 Task: Assign in the project AztecTech the issue 'Integrate a new location-based feature into an existing mobile application to enhance user experience and personalization' to the sprint 'Cloud Security Sprint'. Assign in the project AztecTech the issue 'Develop a new tool for automated testing of web application database performance and scalability' to the sprint 'Cloud Security Sprint'. Assign in the project AztecTech the issue 'Upgrade the content management and versioning mechanisms of a web application to improve content management and version control' to the sprint 'Cloud Security Sprint'. Assign in the project AztecTech the issue 'Create a new online platform for online meditation and mindfulness courses with advanced guided meditation and stress reduction features.' to the sprint 'Cloud Security Sprint'
Action: Mouse moved to (204, 55)
Screenshot: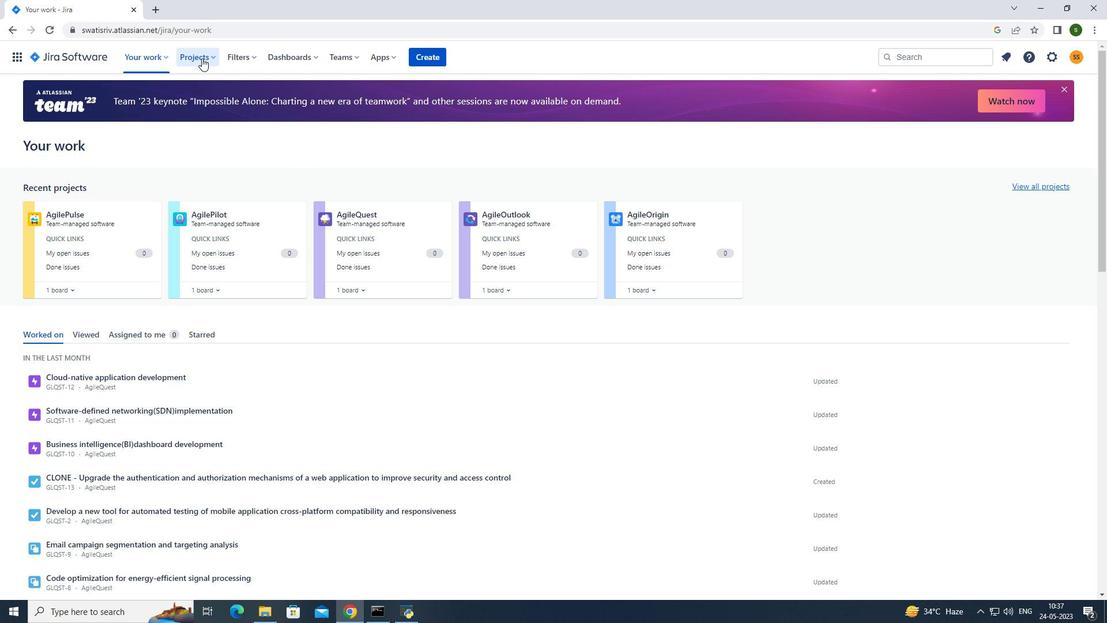 
Action: Mouse pressed left at (204, 55)
Screenshot: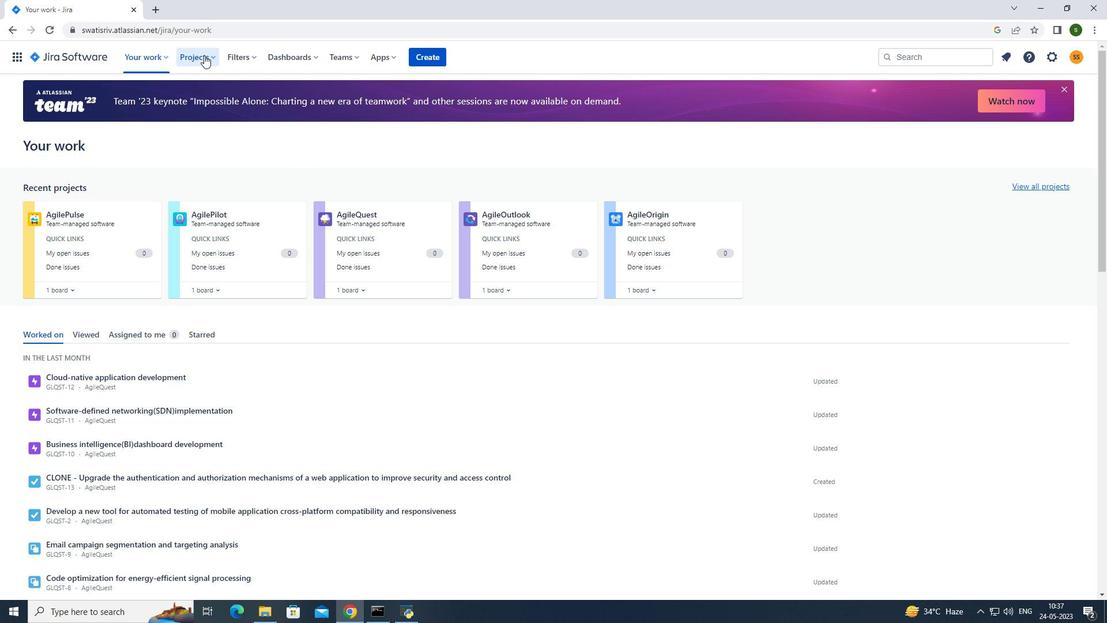 
Action: Mouse moved to (253, 102)
Screenshot: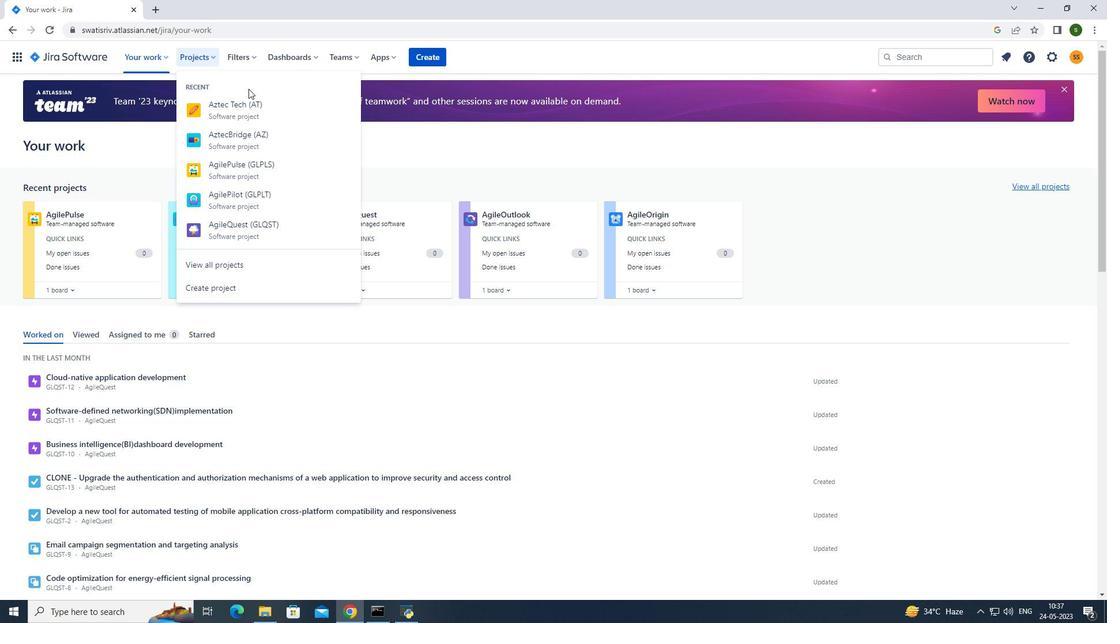 
Action: Mouse pressed left at (253, 102)
Screenshot: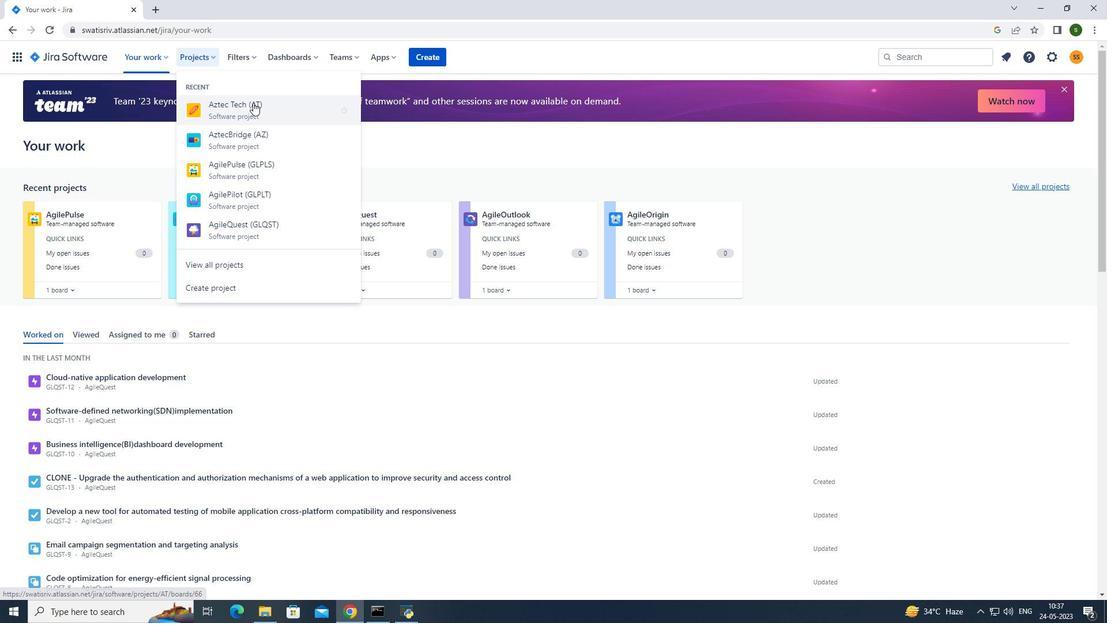 
Action: Mouse moved to (234, 394)
Screenshot: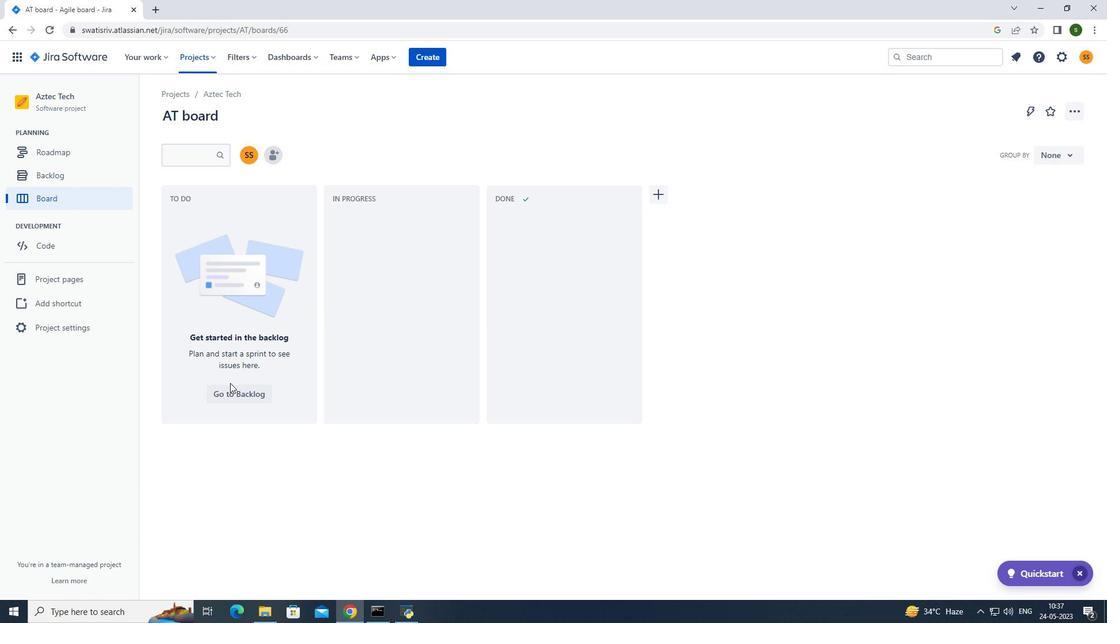 
Action: Mouse pressed left at (234, 394)
Screenshot: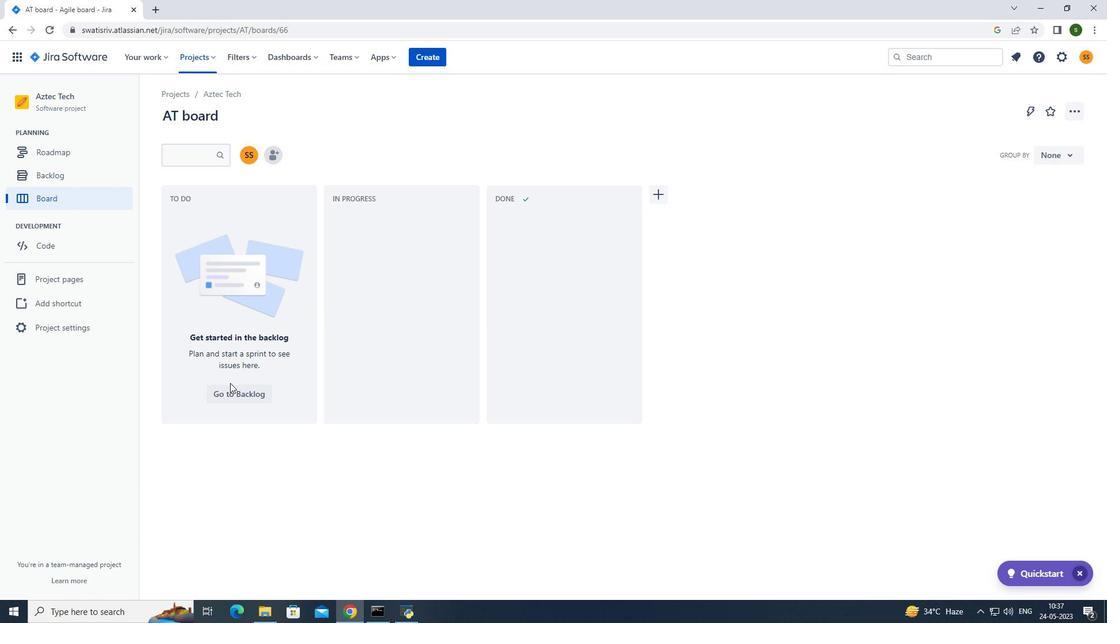 
Action: Mouse moved to (713, 410)
Screenshot: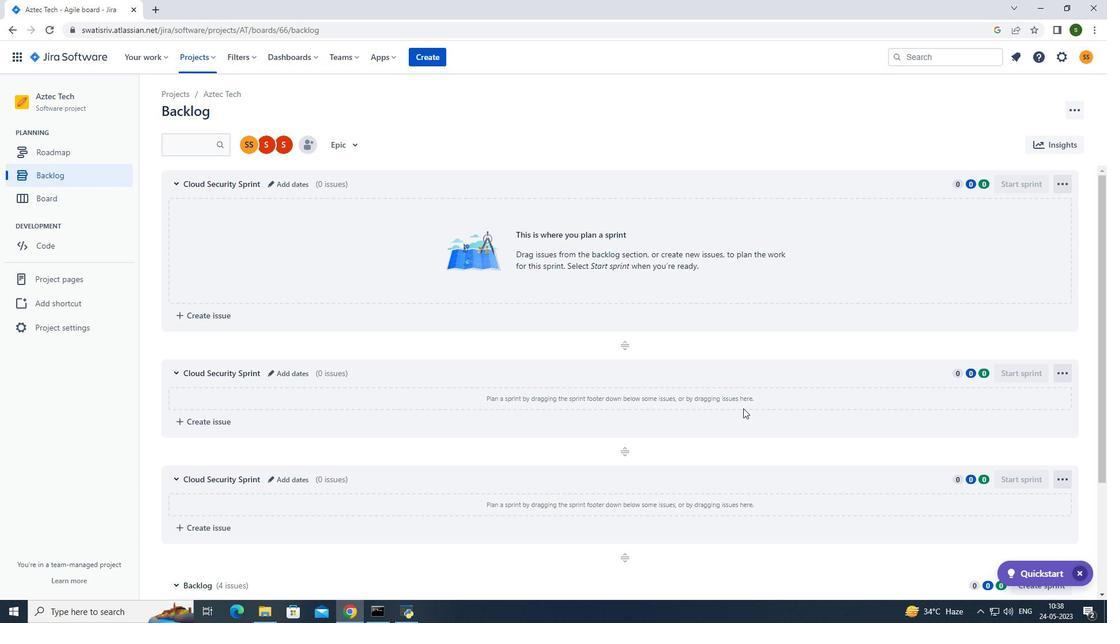 
Action: Mouse scrolled (713, 409) with delta (0, 0)
Screenshot: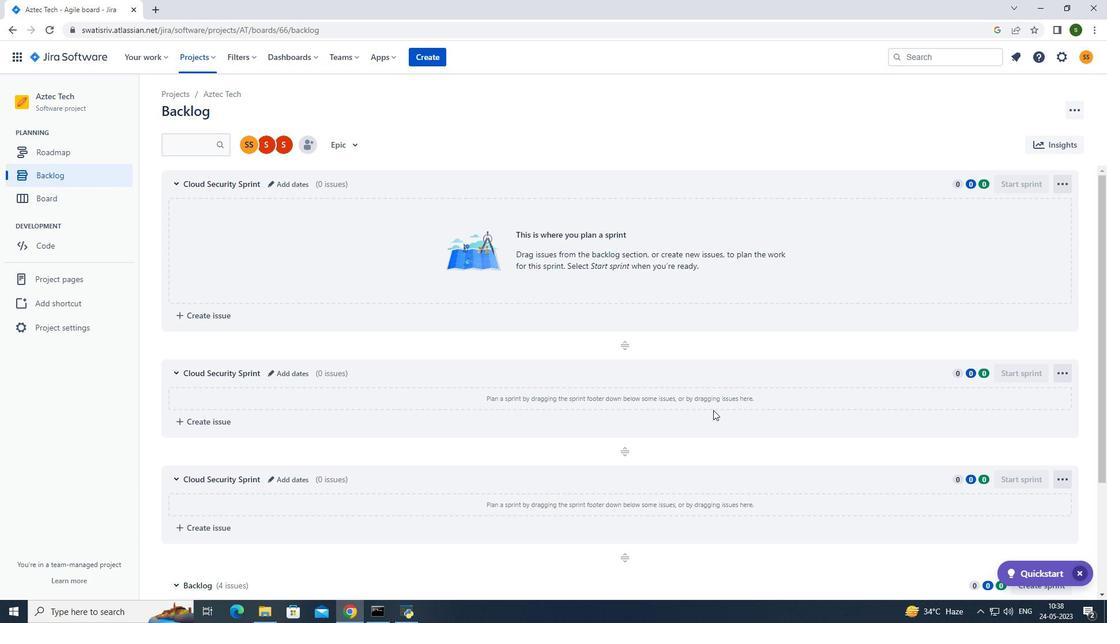 
Action: Mouse scrolled (713, 409) with delta (0, 0)
Screenshot: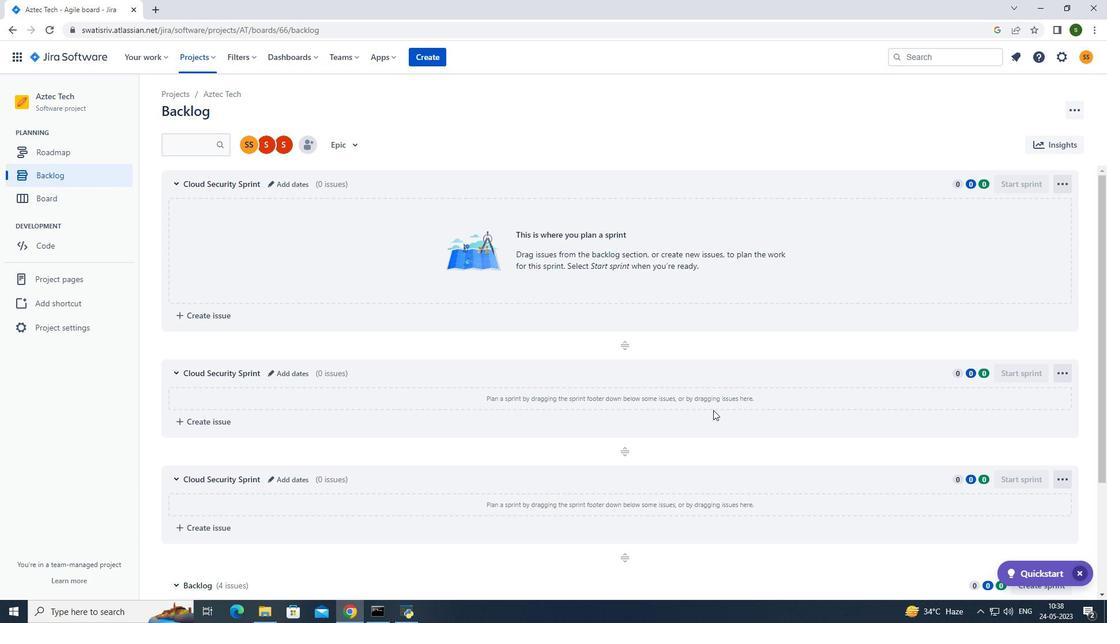 
Action: Mouse scrolled (713, 409) with delta (0, 0)
Screenshot: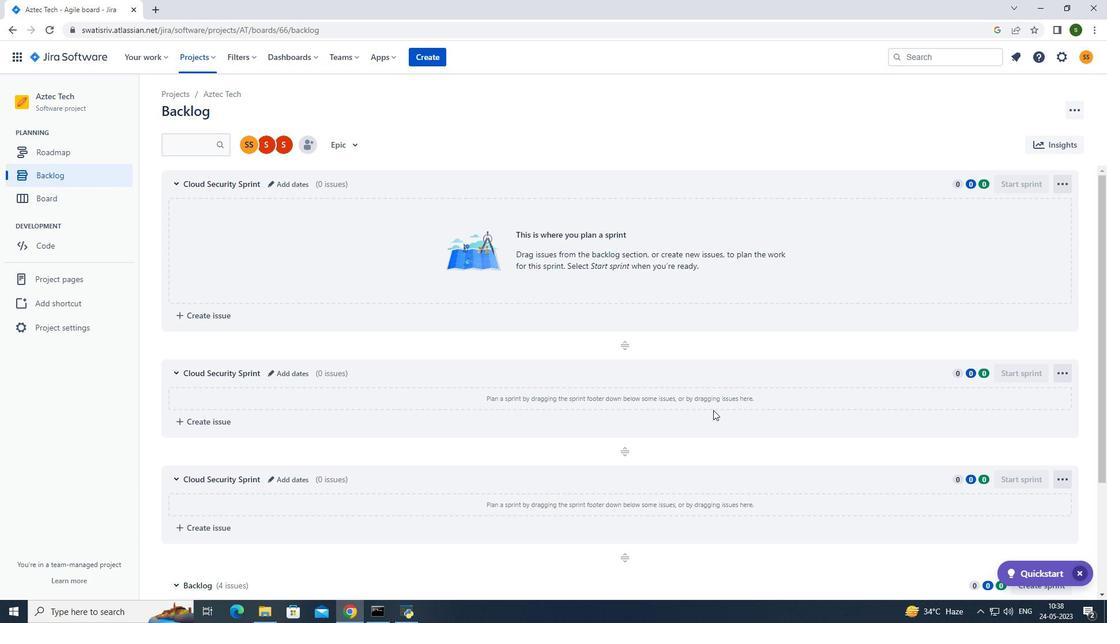 
Action: Mouse moved to (712, 410)
Screenshot: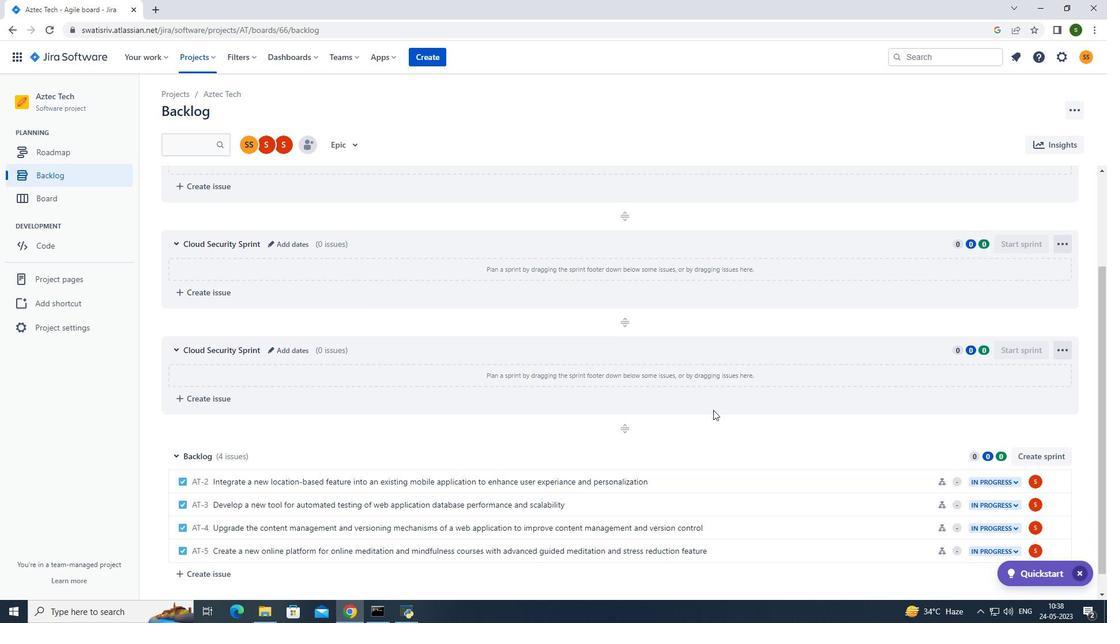 
Action: Mouse scrolled (712, 409) with delta (0, 0)
Screenshot: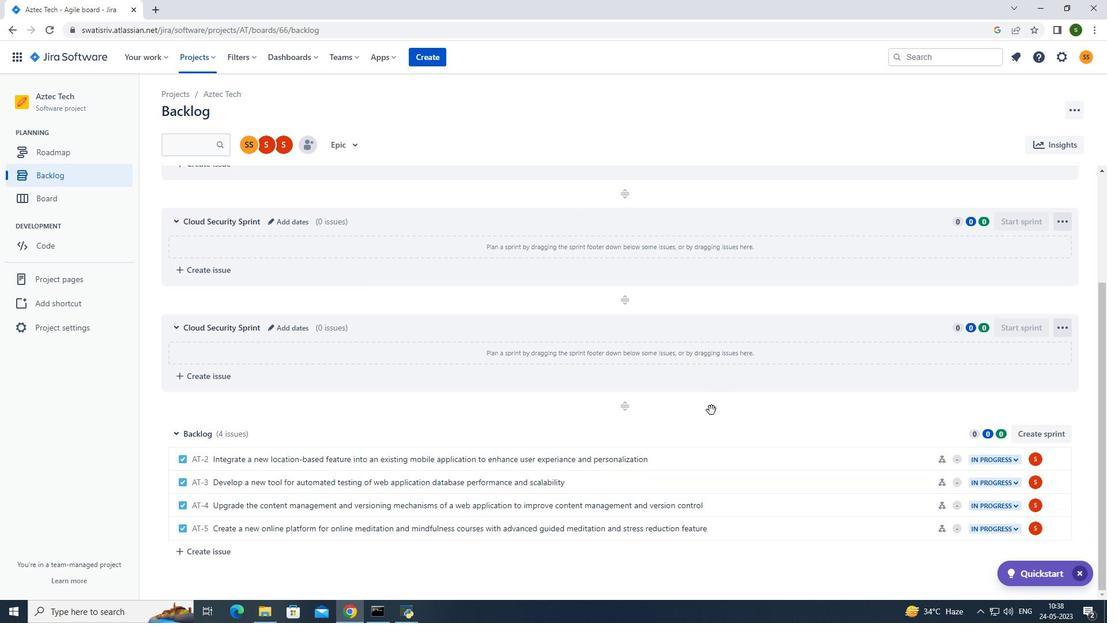 
Action: Mouse scrolled (712, 409) with delta (0, 0)
Screenshot: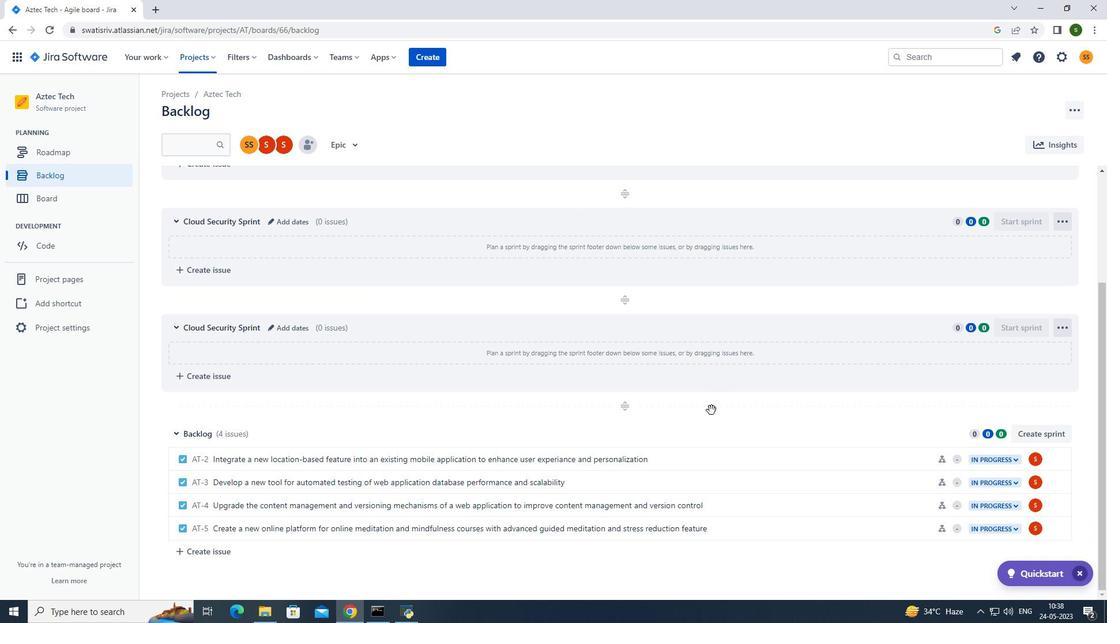 
Action: Mouse scrolled (712, 409) with delta (0, 0)
Screenshot: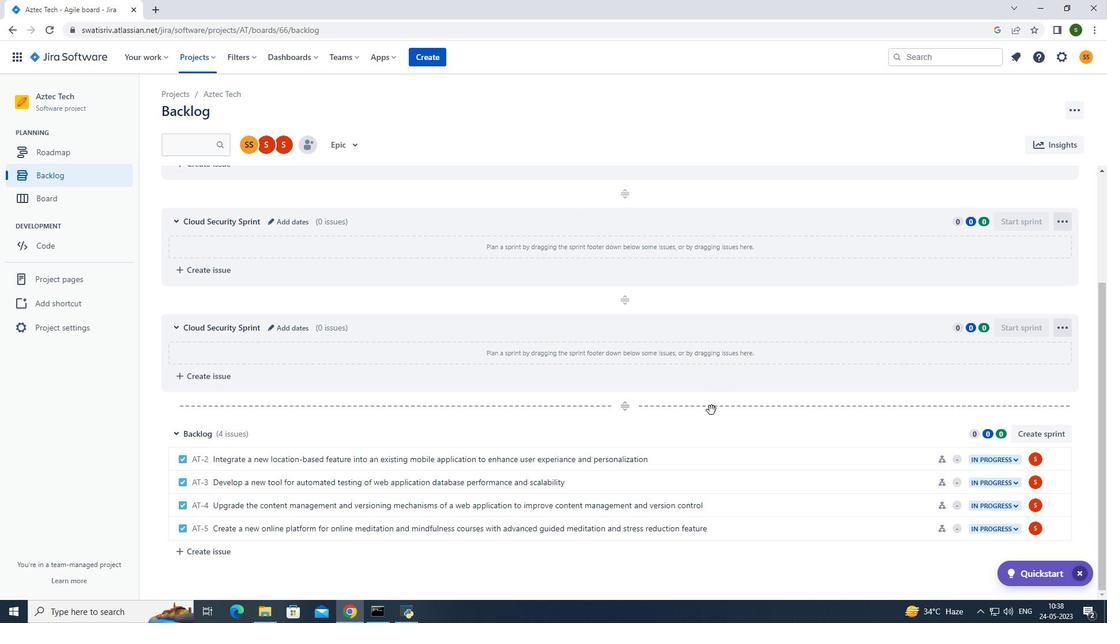 
Action: Mouse moved to (1055, 456)
Screenshot: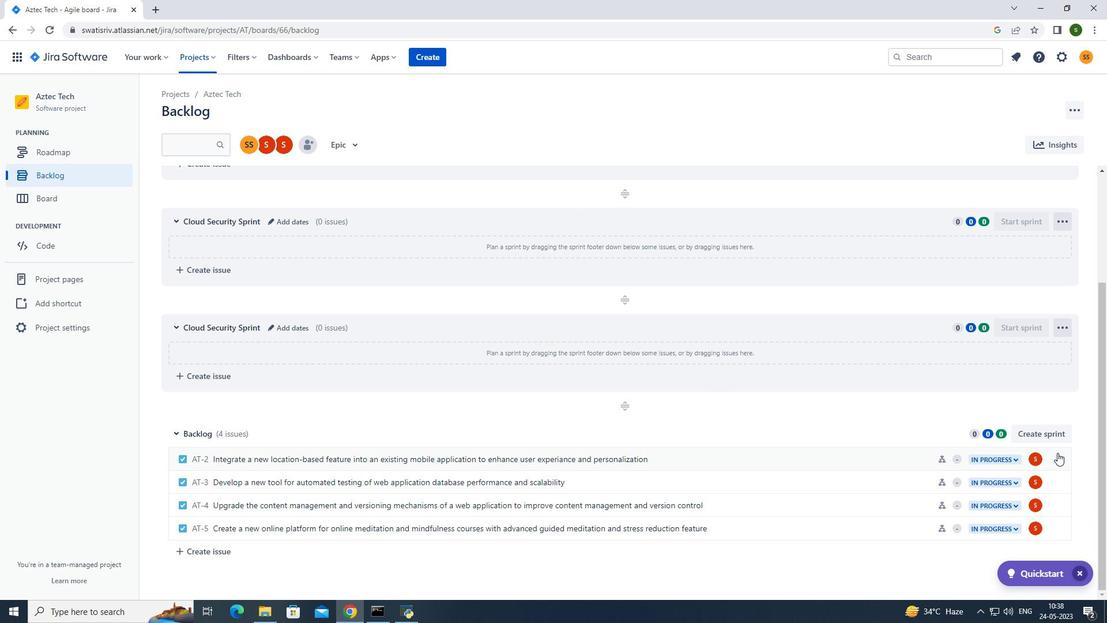 
Action: Mouse pressed left at (1055, 456)
Screenshot: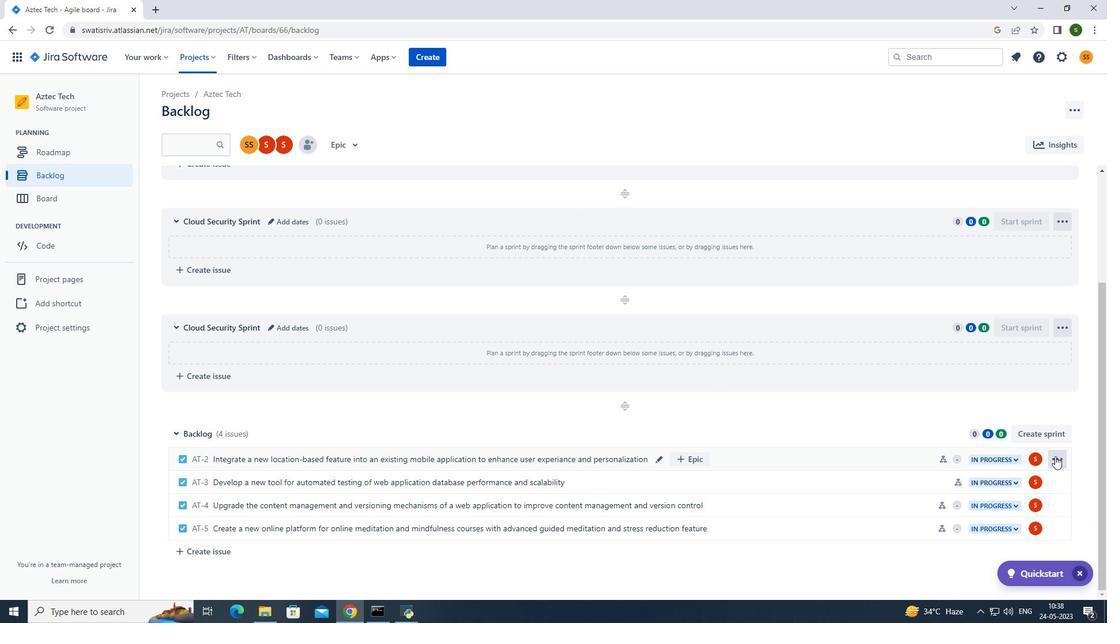 
Action: Mouse moved to (1015, 357)
Screenshot: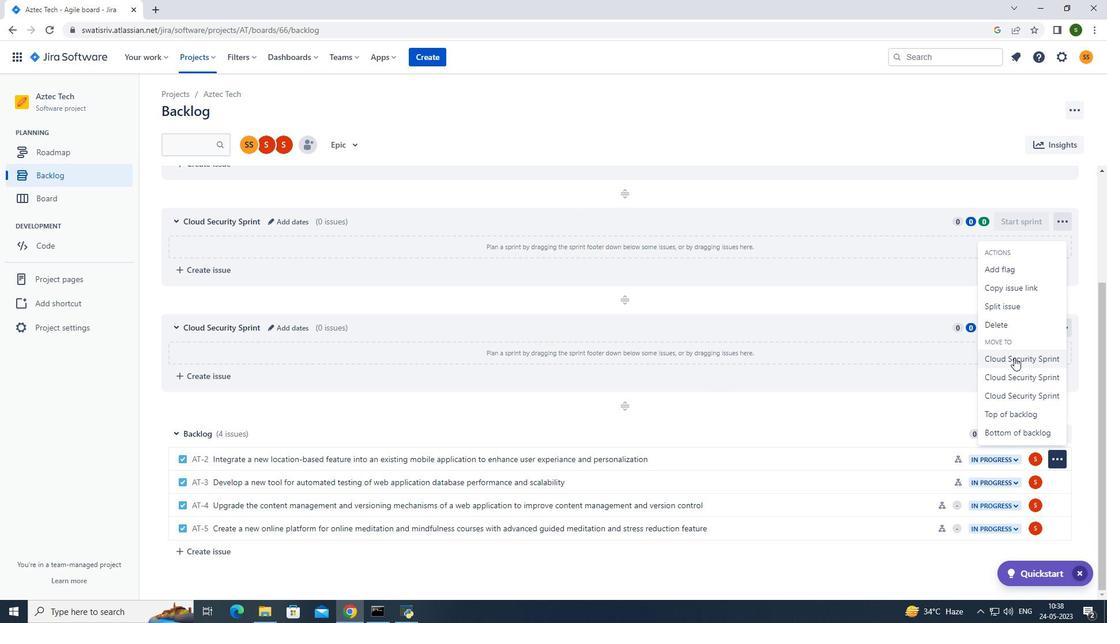 
Action: Mouse pressed left at (1015, 357)
Screenshot: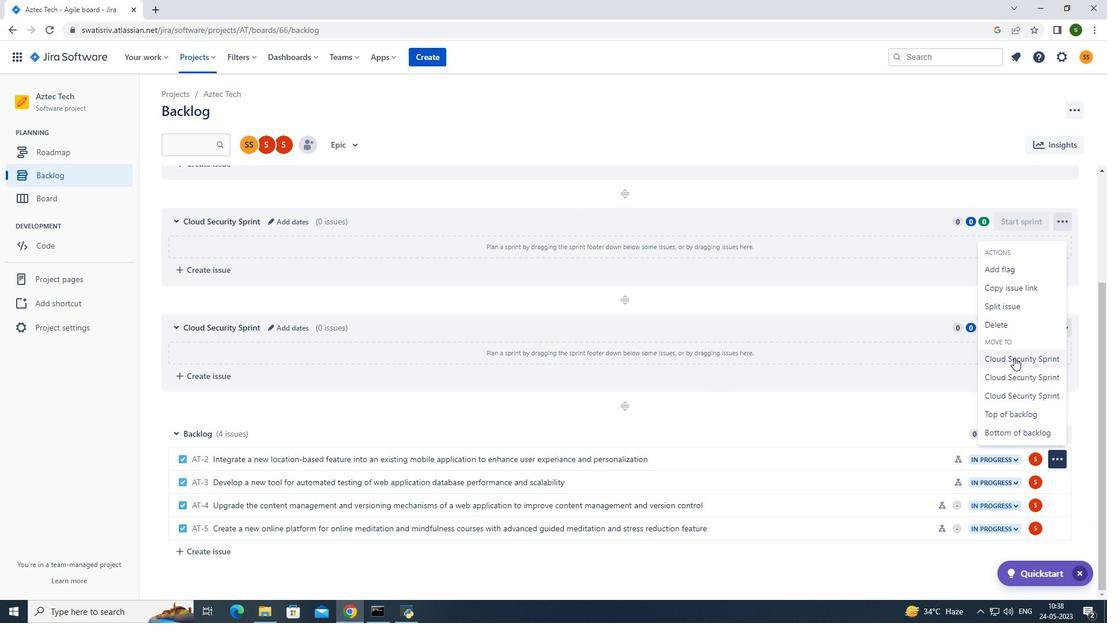 
Action: Mouse moved to (184, 57)
Screenshot: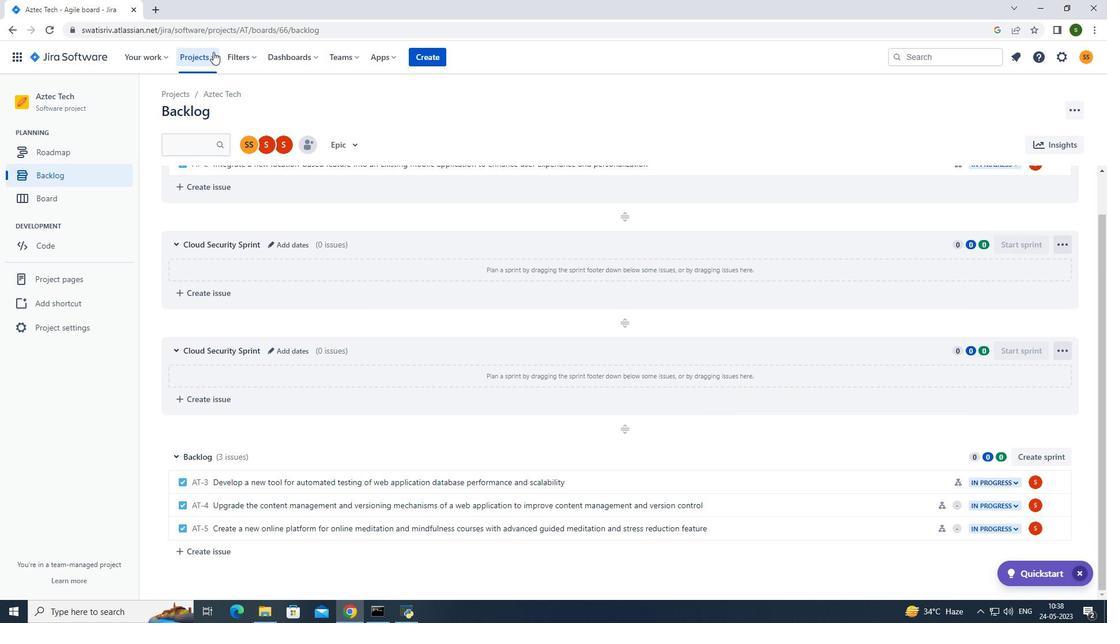 
Action: Mouse pressed left at (184, 57)
Screenshot: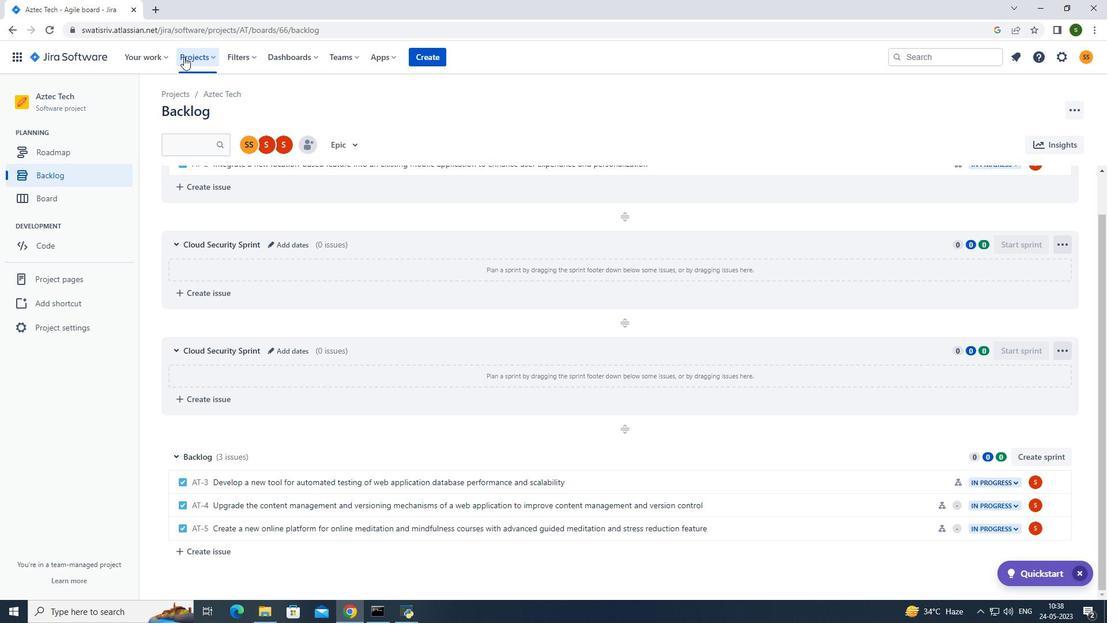 
Action: Mouse moved to (250, 110)
Screenshot: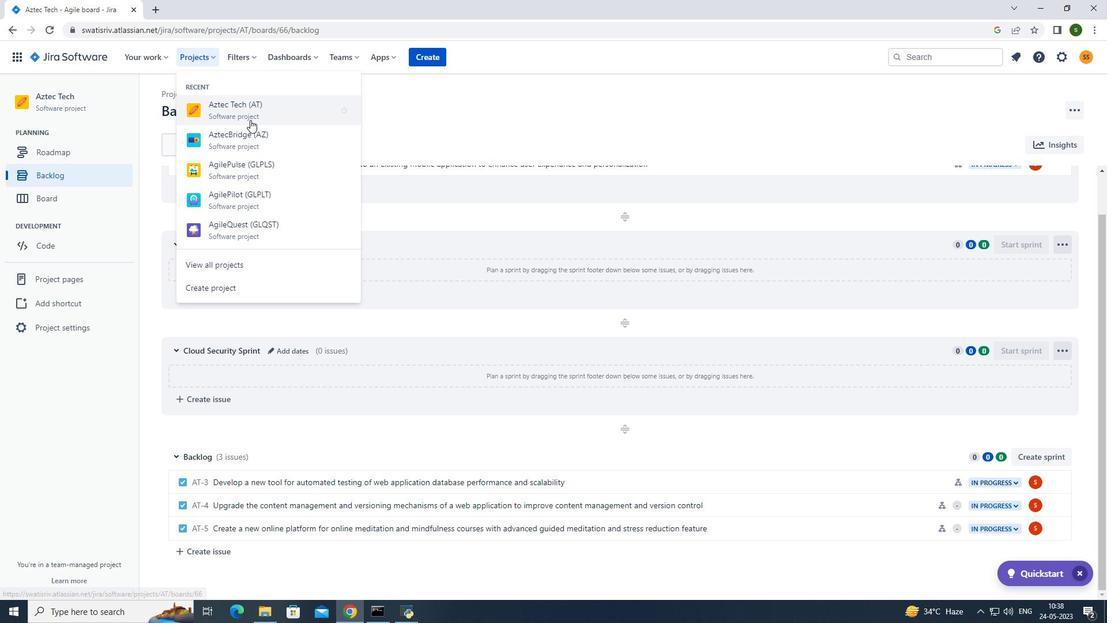 
Action: Mouse pressed left at (250, 110)
Screenshot: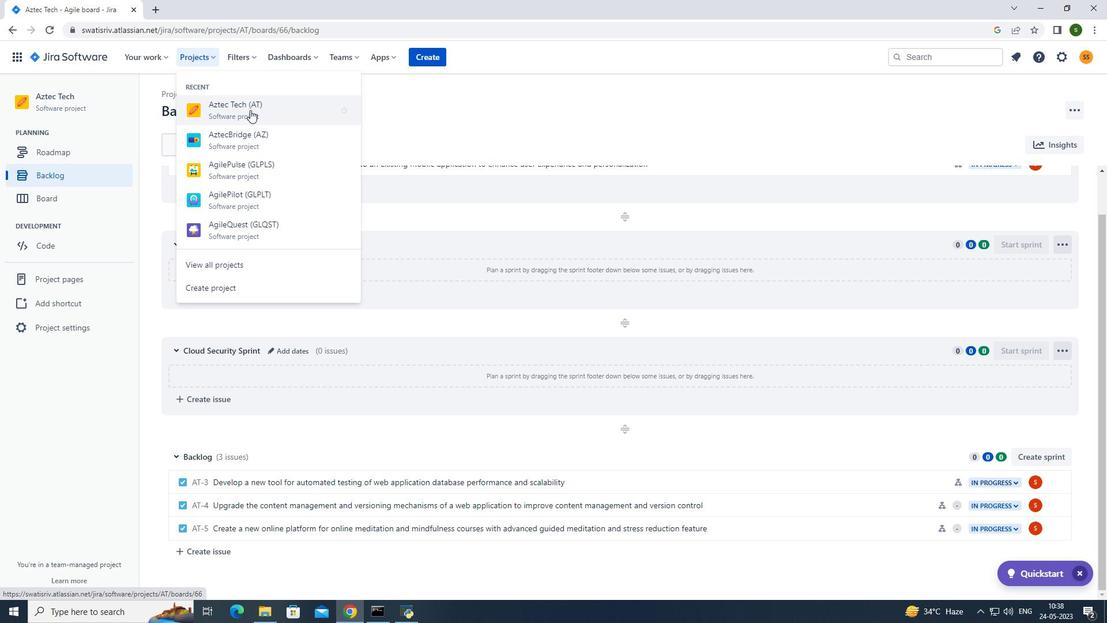 
Action: Mouse moved to (235, 395)
Screenshot: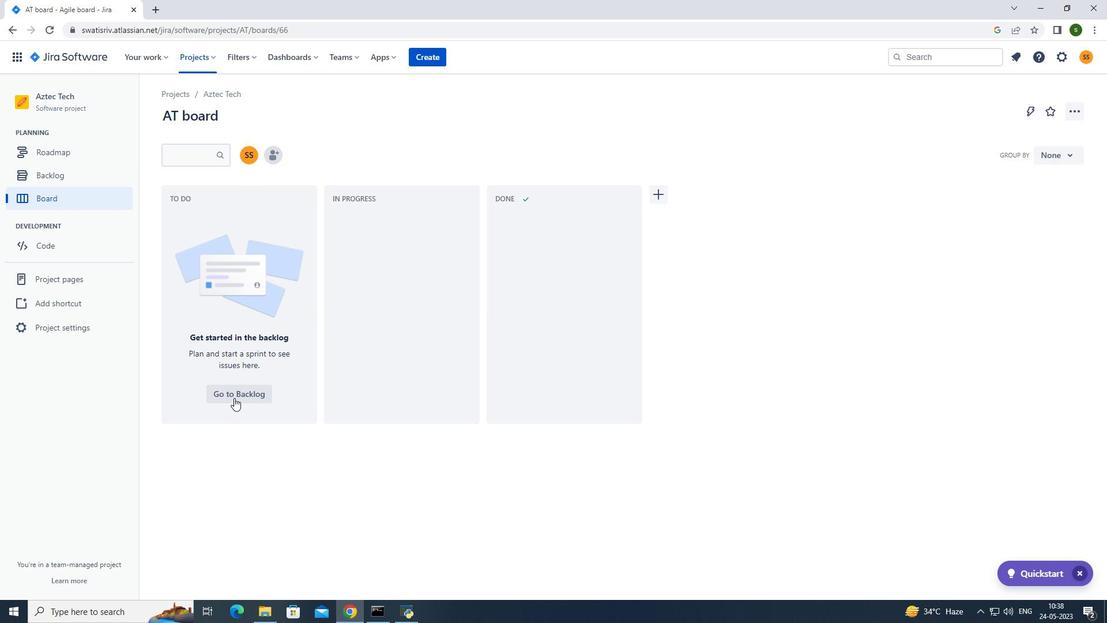 
Action: Mouse pressed left at (235, 395)
Screenshot: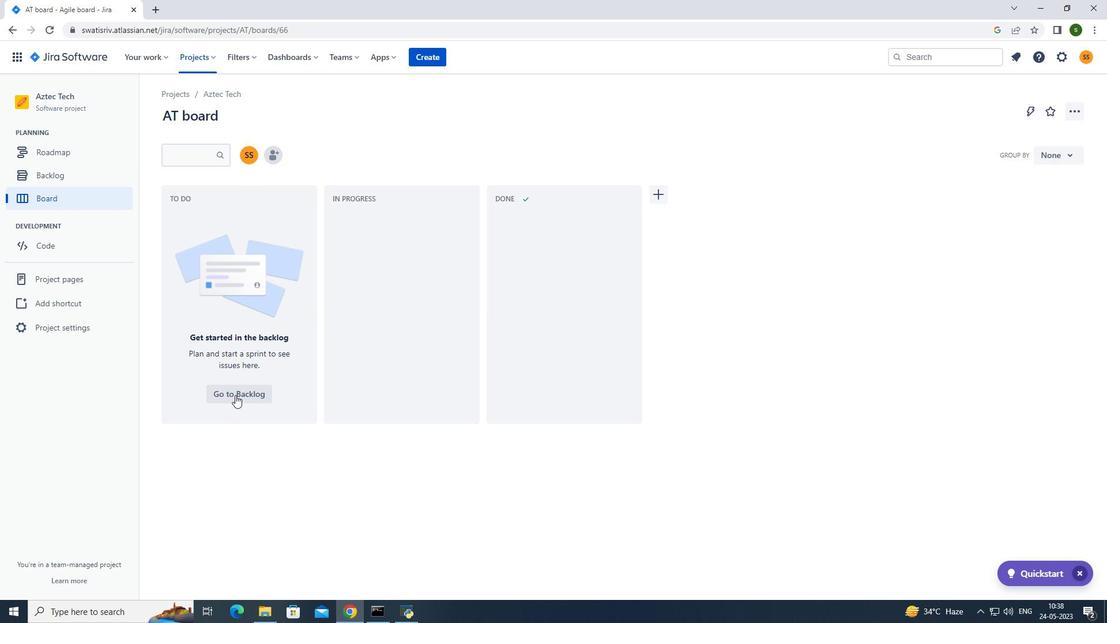 
Action: Mouse moved to (645, 465)
Screenshot: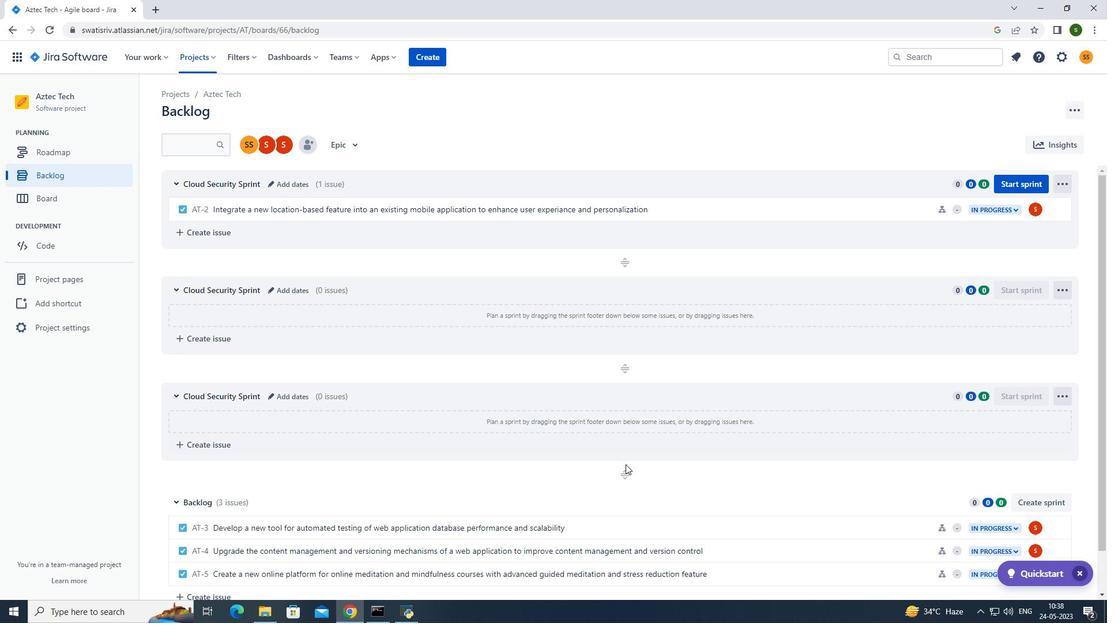 
Action: Mouse scrolled (645, 464) with delta (0, 0)
Screenshot: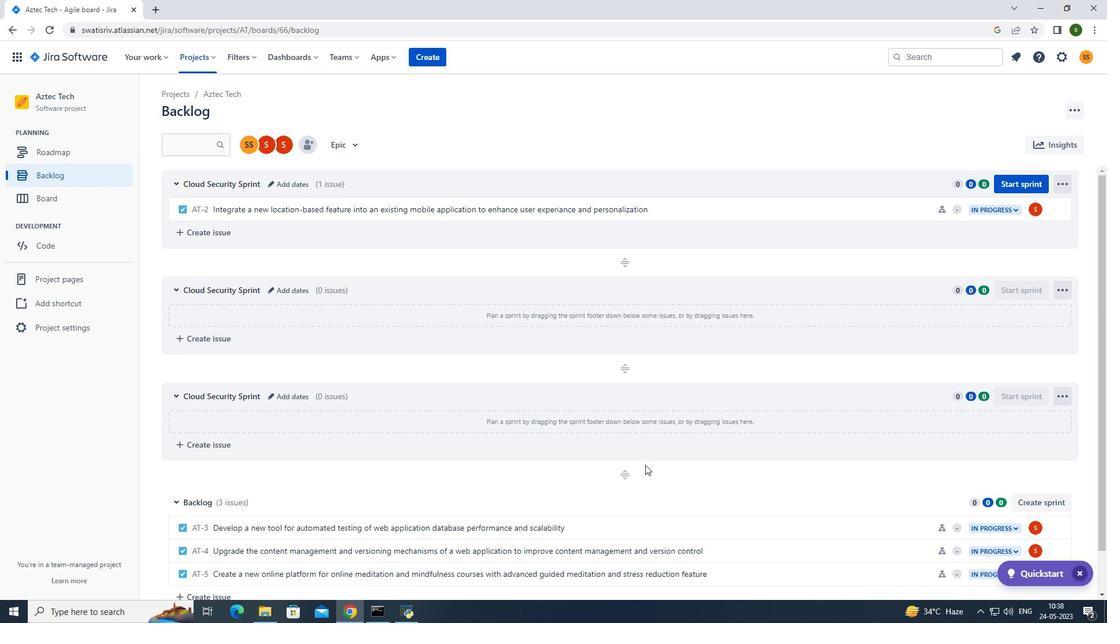 
Action: Mouse scrolled (645, 464) with delta (0, 0)
Screenshot: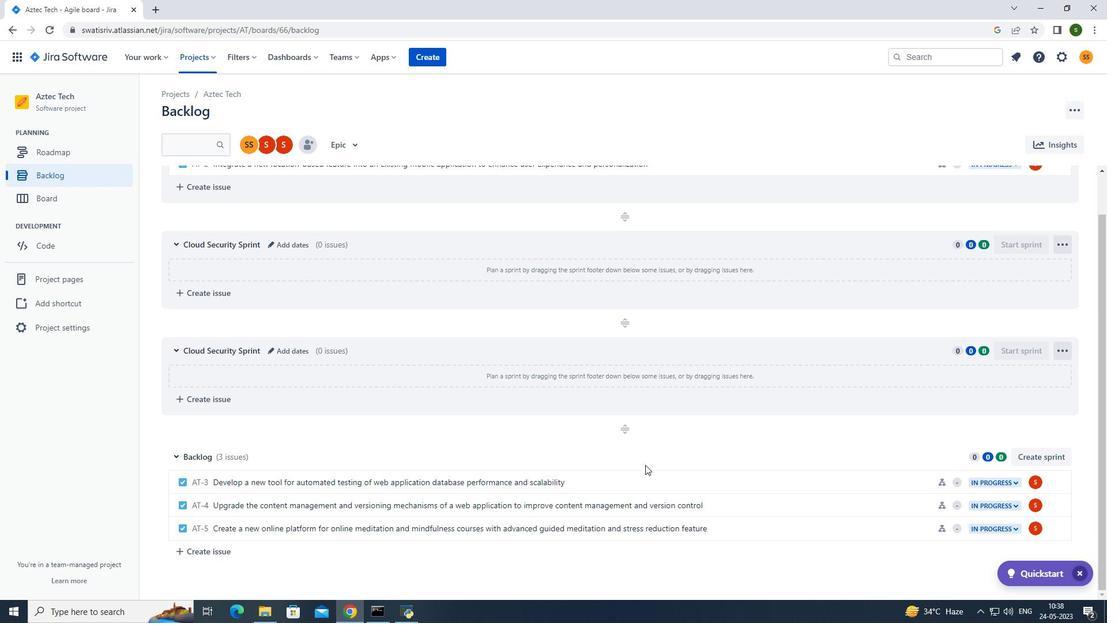
Action: Mouse moved to (1061, 479)
Screenshot: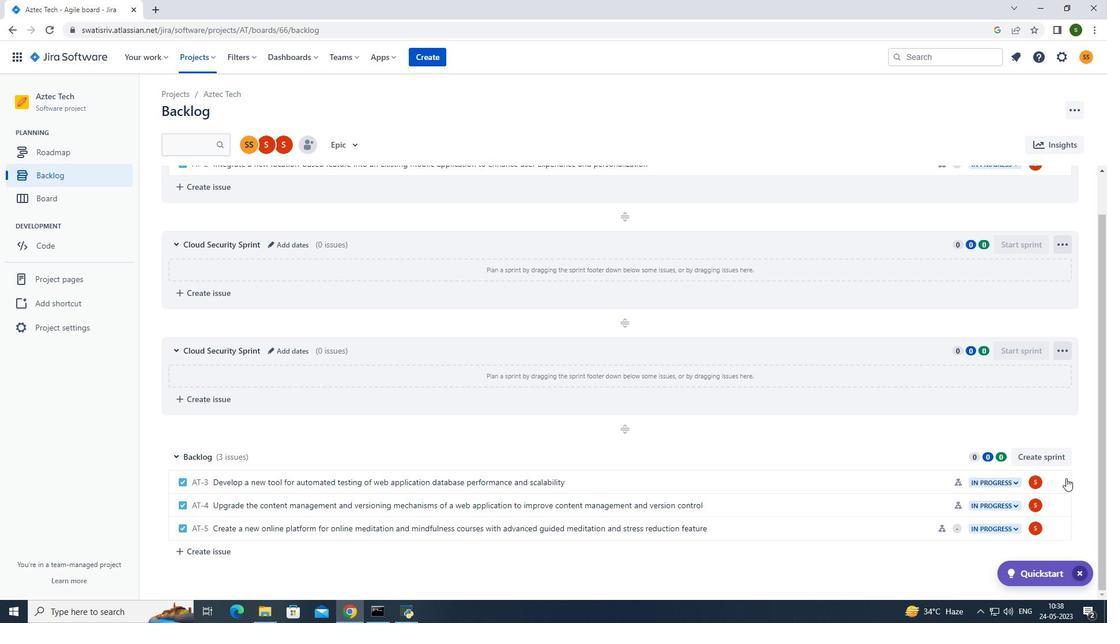 
Action: Mouse pressed left at (1061, 479)
Screenshot: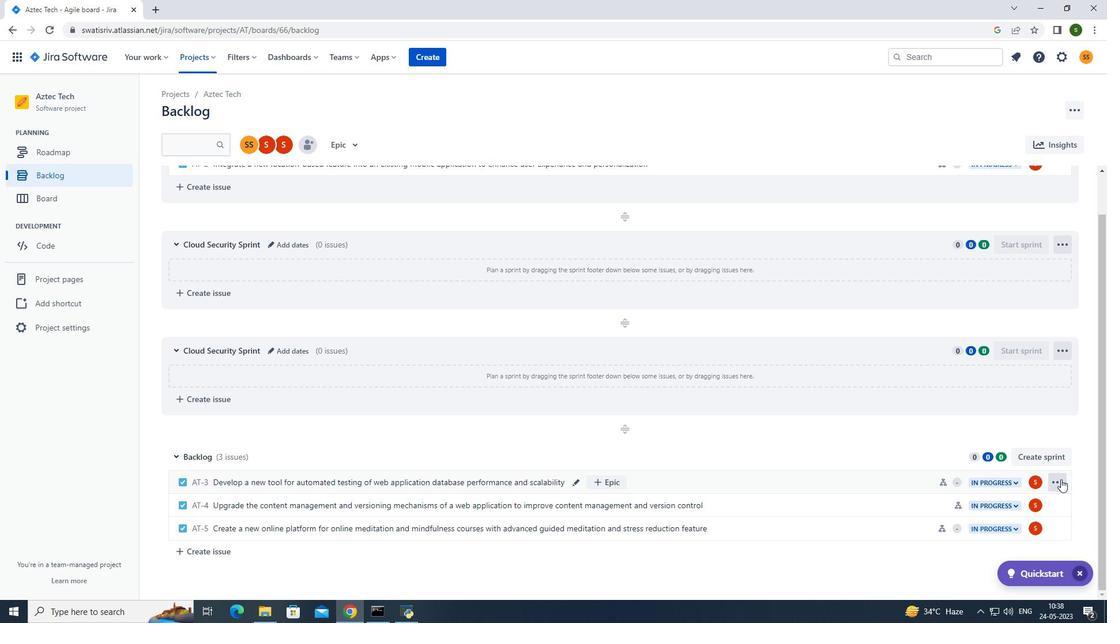 
Action: Mouse moved to (998, 395)
Screenshot: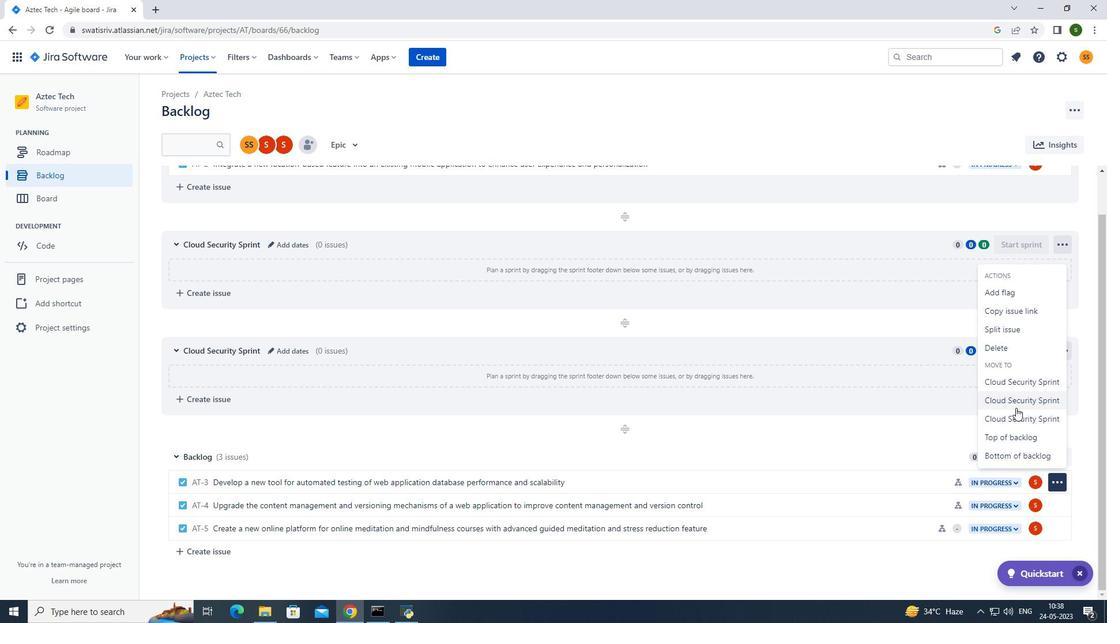 
Action: Mouse pressed left at (998, 395)
Screenshot: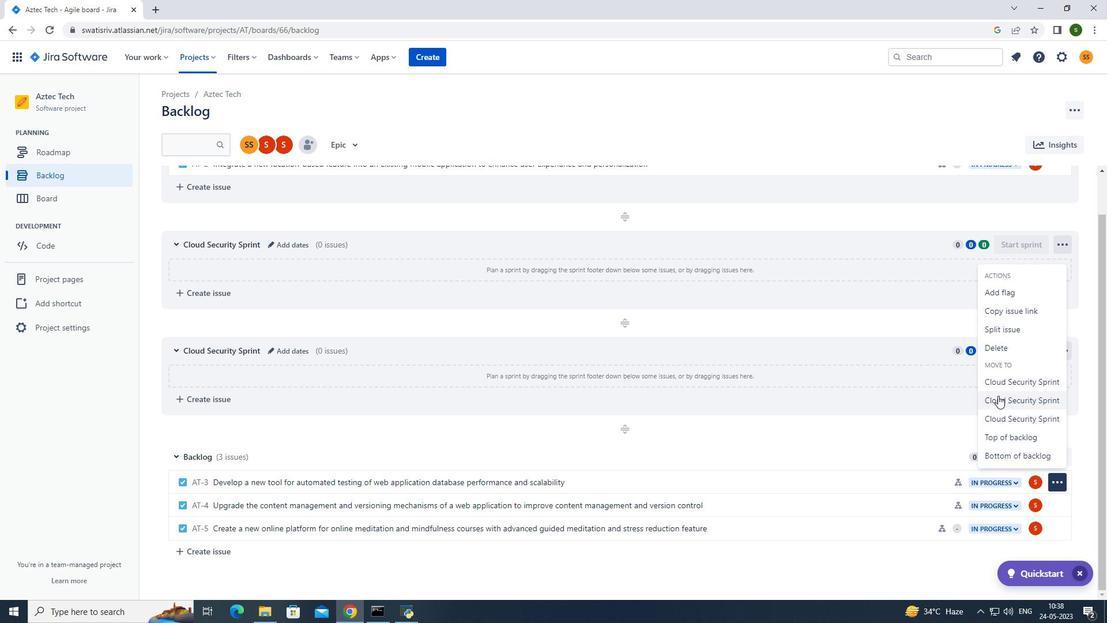 
Action: Mouse moved to (195, 55)
Screenshot: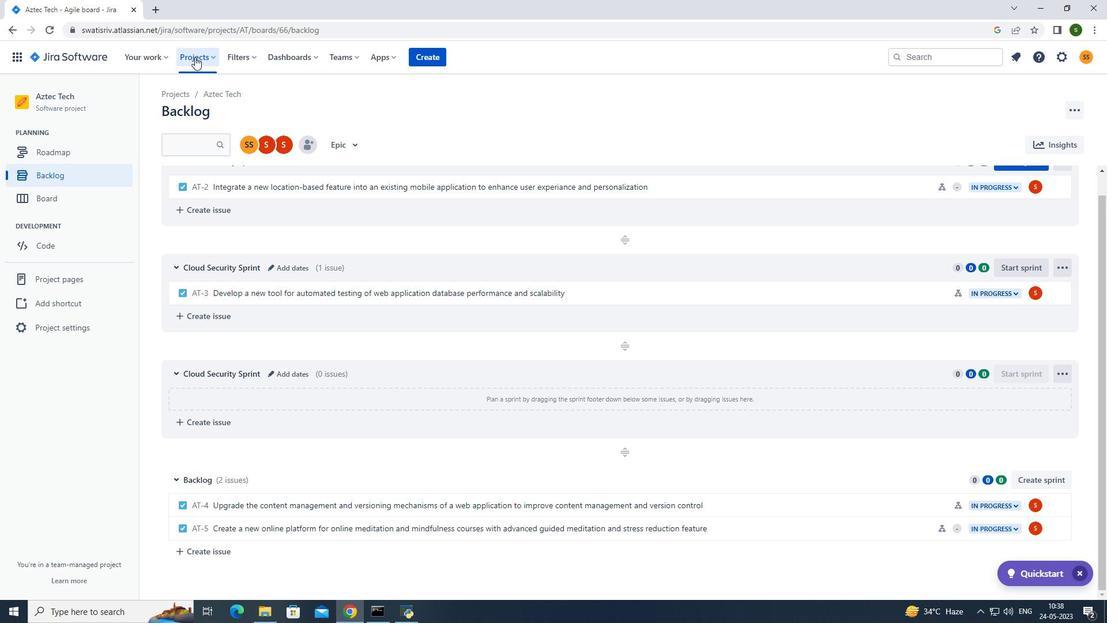 
Action: Mouse pressed left at (195, 55)
Screenshot: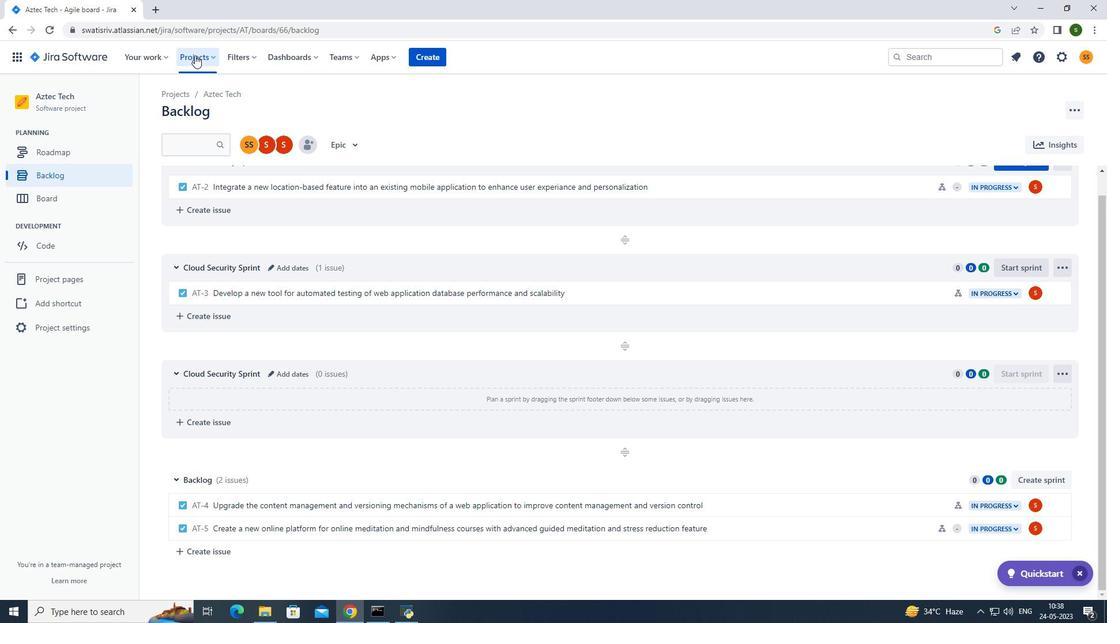 
Action: Mouse moved to (261, 103)
Screenshot: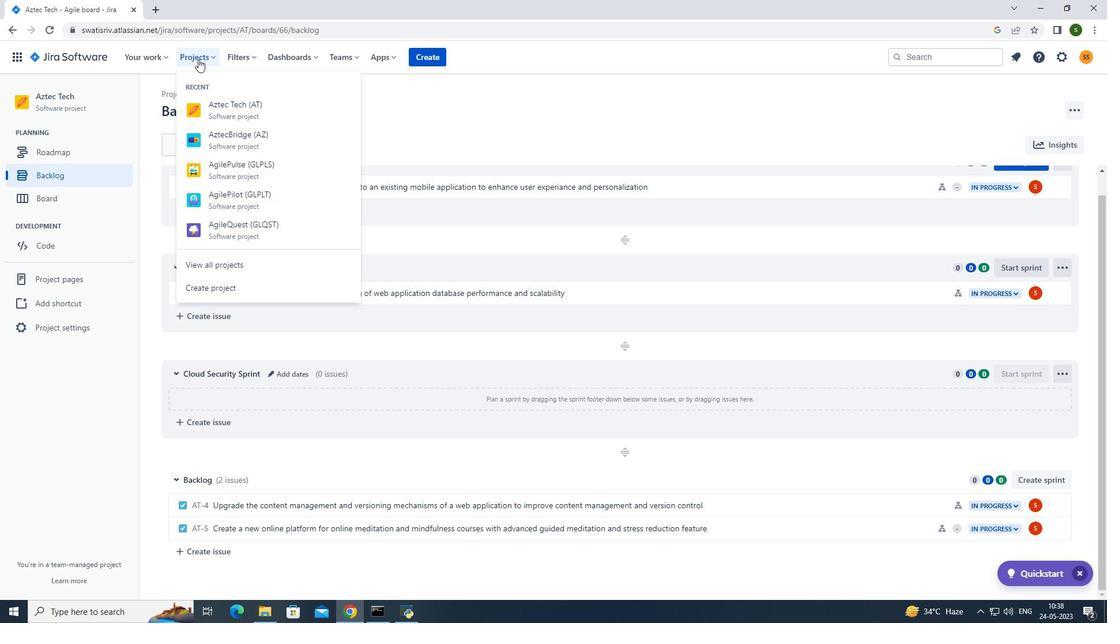 
Action: Mouse pressed left at (261, 103)
Screenshot: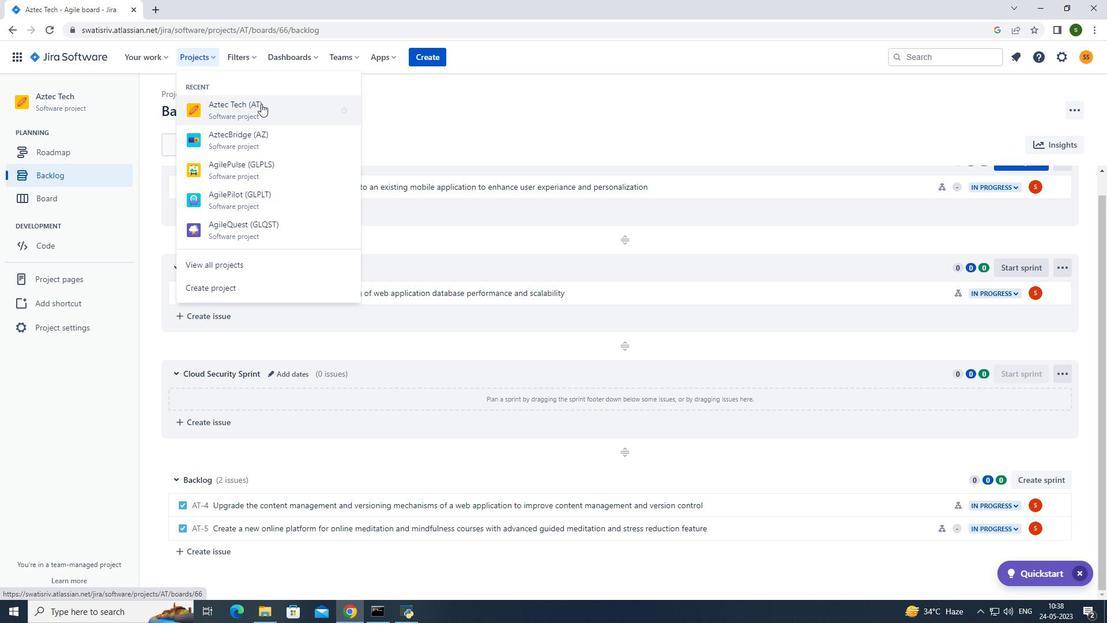 
Action: Mouse moved to (219, 383)
Screenshot: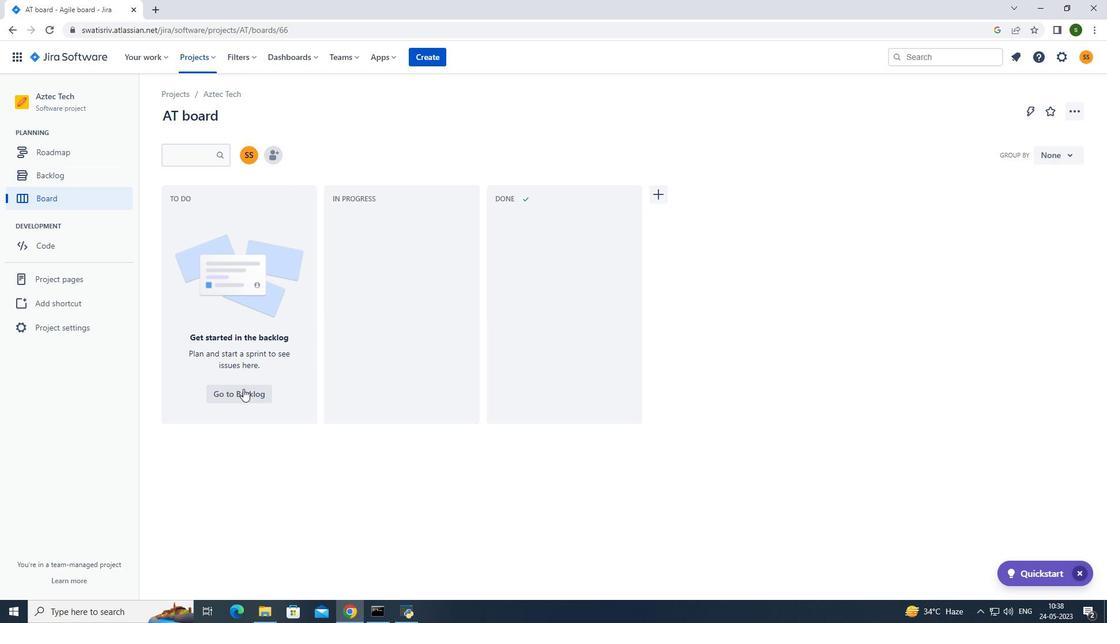 
Action: Mouse pressed left at (219, 383)
Screenshot: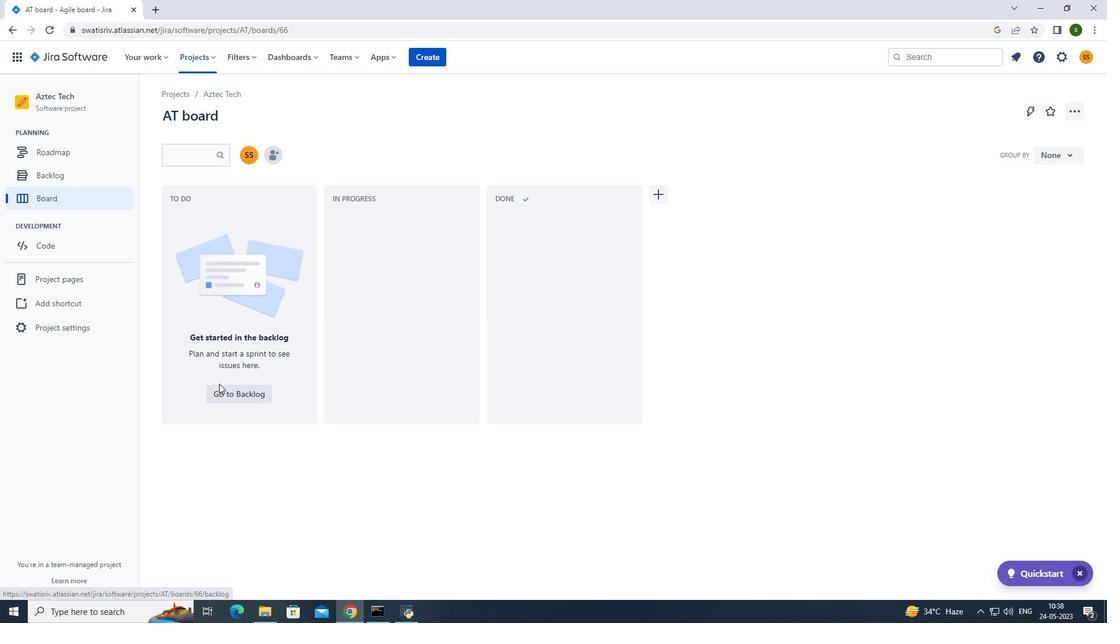 
Action: Mouse moved to (231, 398)
Screenshot: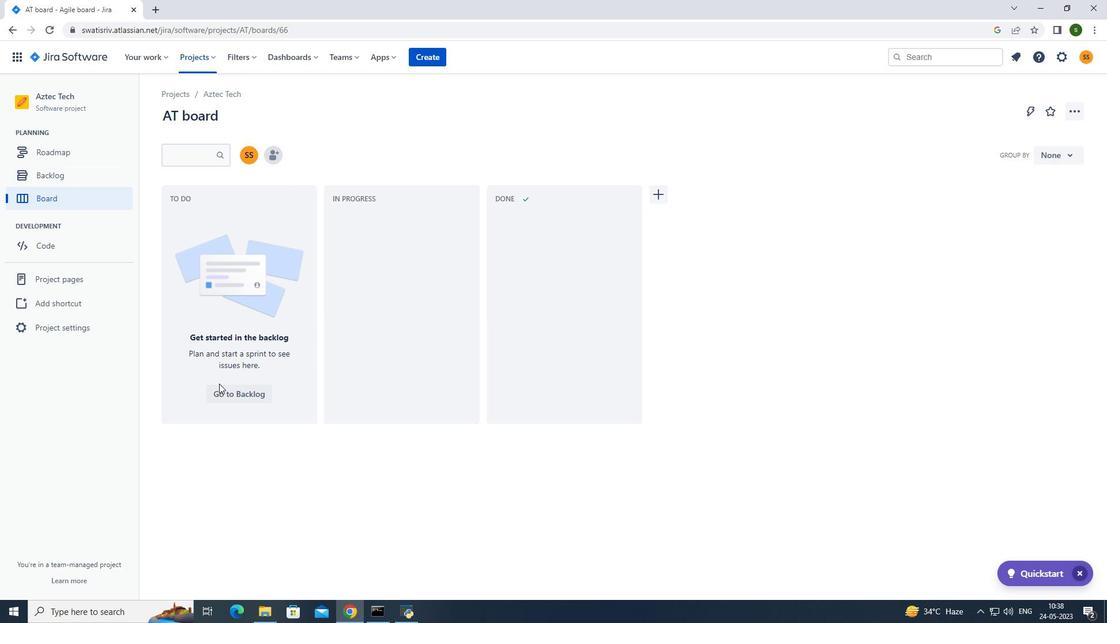
Action: Mouse pressed left at (231, 398)
Screenshot: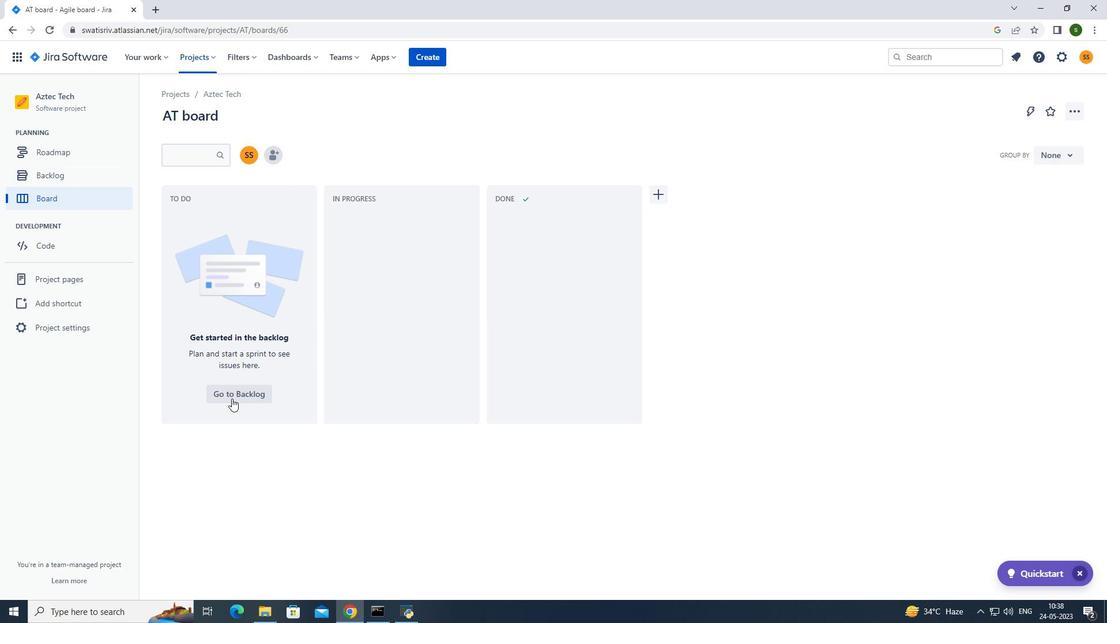 
Action: Mouse moved to (1056, 525)
Screenshot: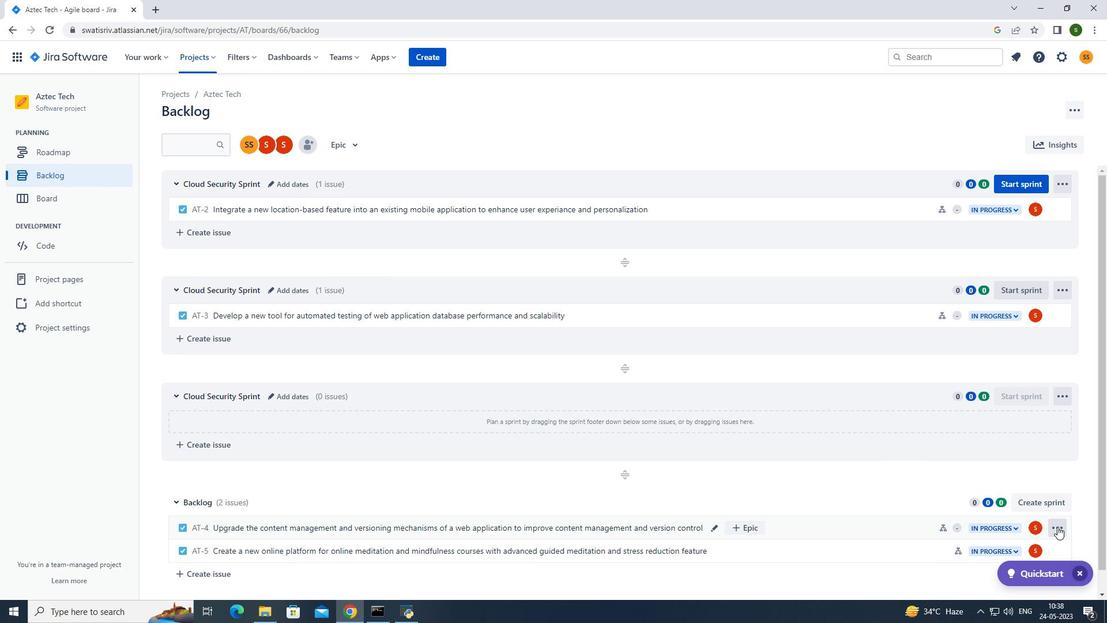 
Action: Mouse pressed left at (1056, 525)
Screenshot: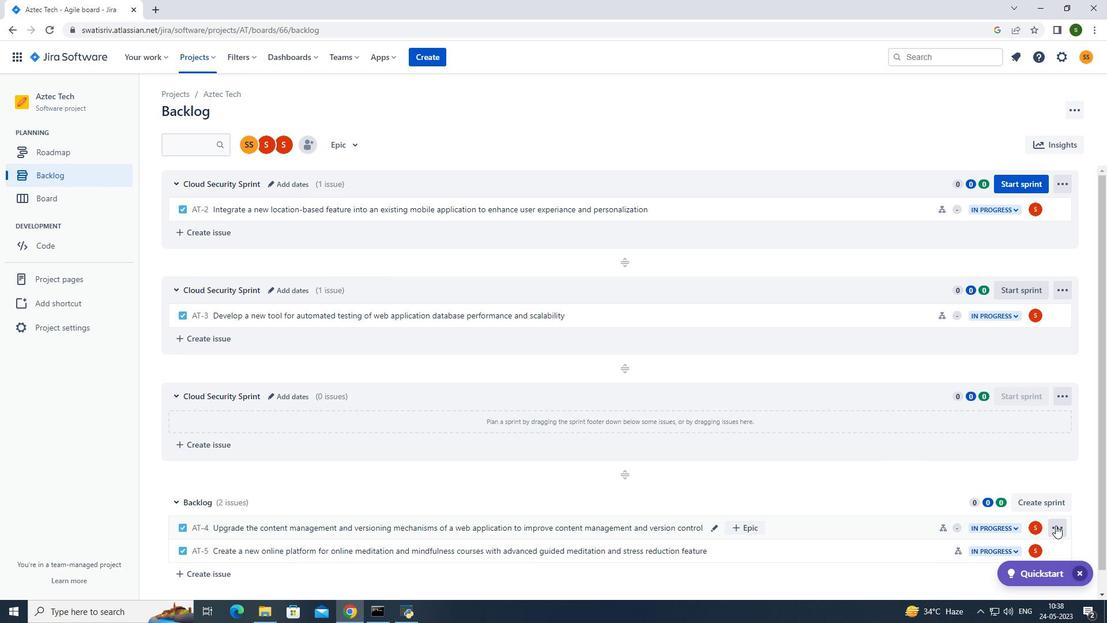 
Action: Mouse moved to (1002, 461)
Screenshot: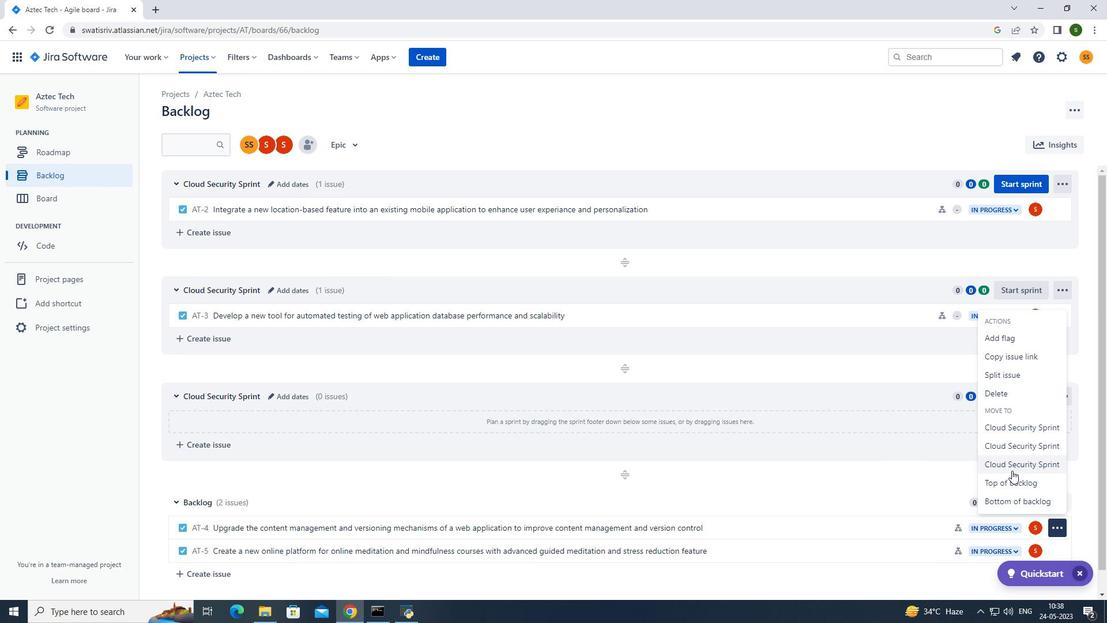 
Action: Mouse pressed left at (1002, 461)
Screenshot: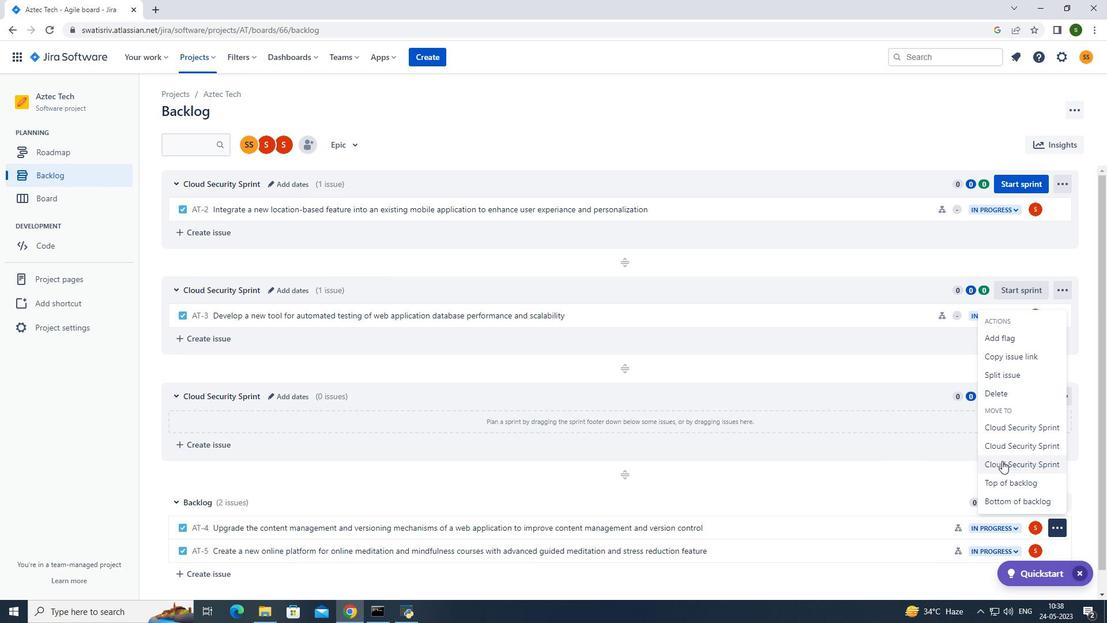 
Action: Mouse moved to (207, 60)
Screenshot: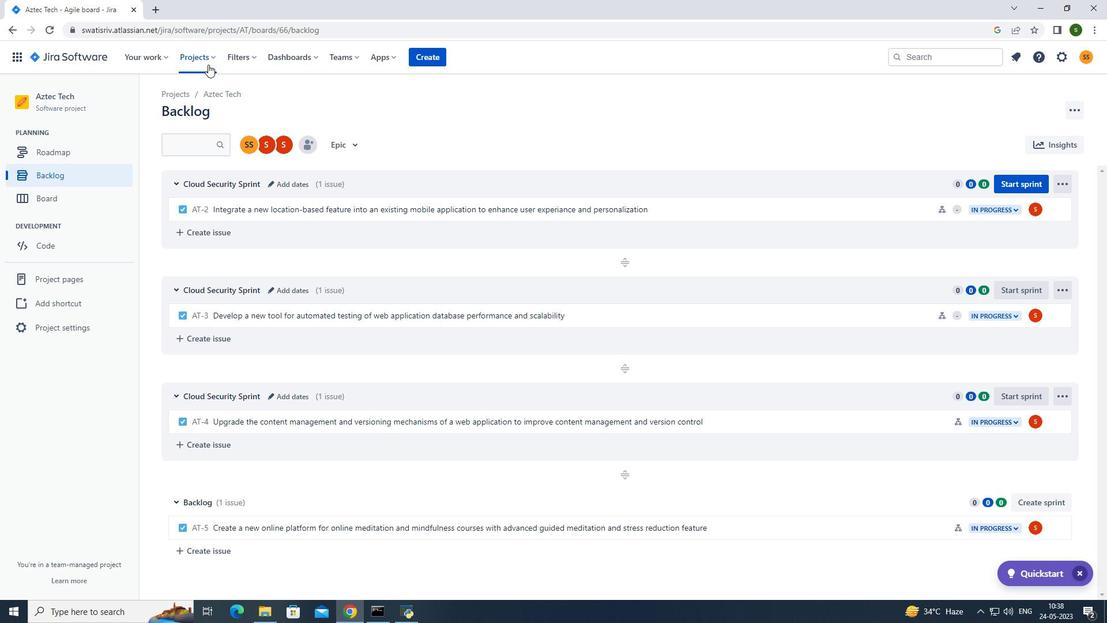 
Action: Mouse pressed left at (207, 60)
Screenshot: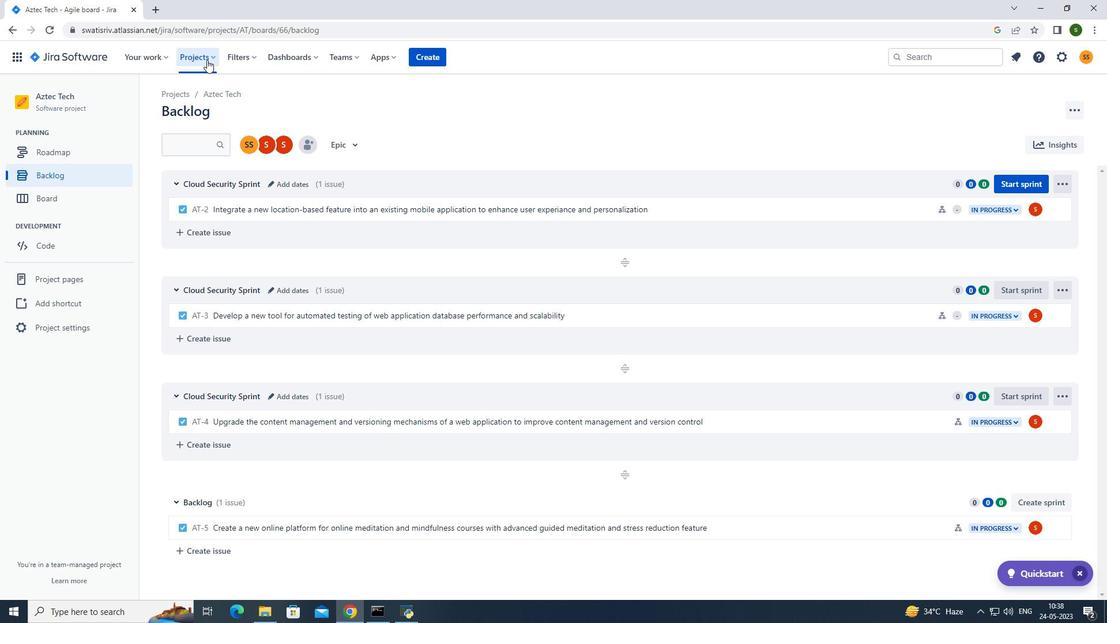 
Action: Mouse moved to (229, 99)
Screenshot: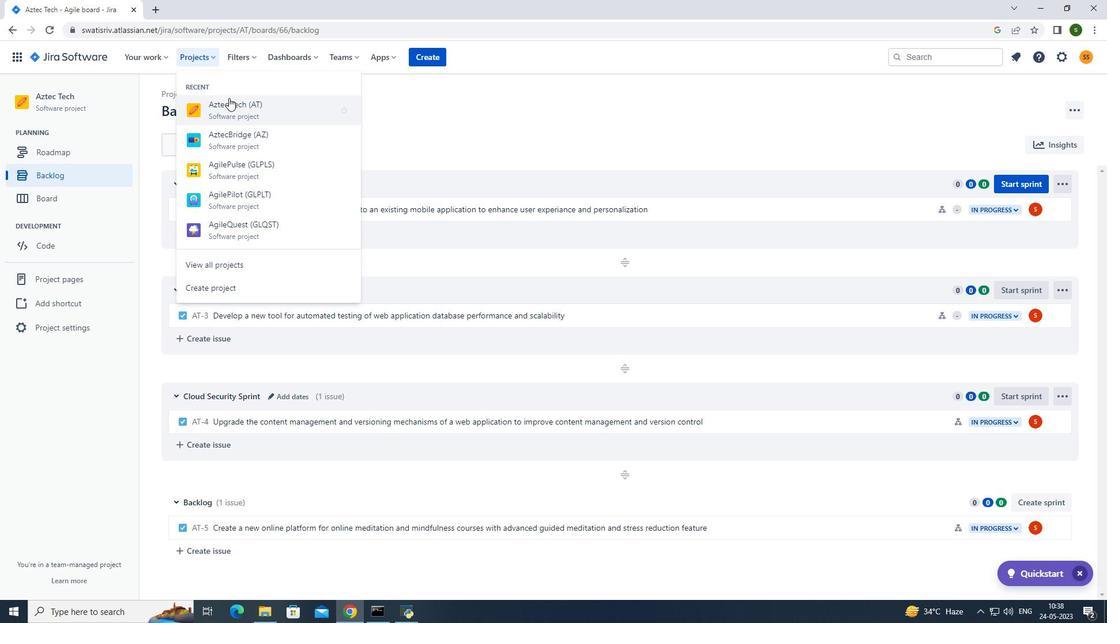 
Action: Mouse pressed left at (229, 99)
Screenshot: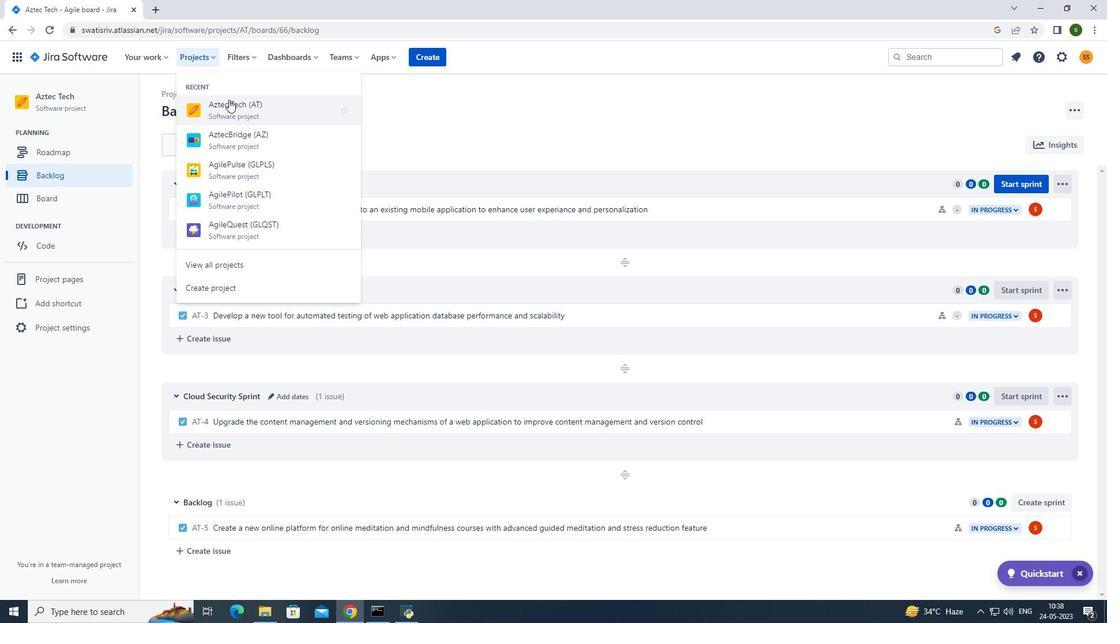 
Action: Mouse moved to (248, 397)
Screenshot: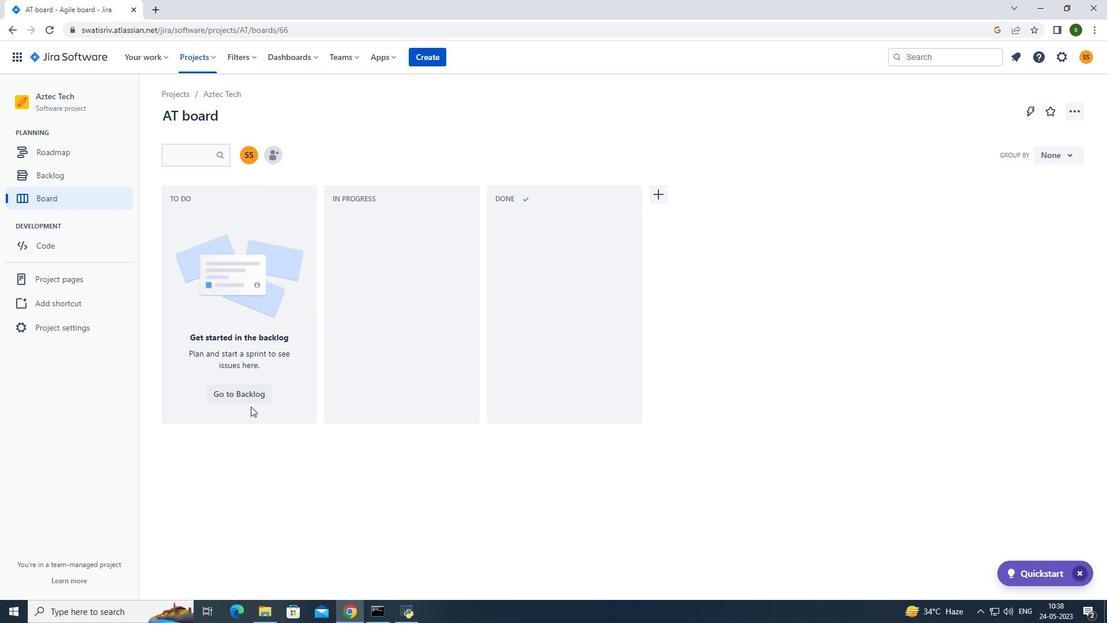 
Action: Mouse pressed left at (248, 397)
Screenshot: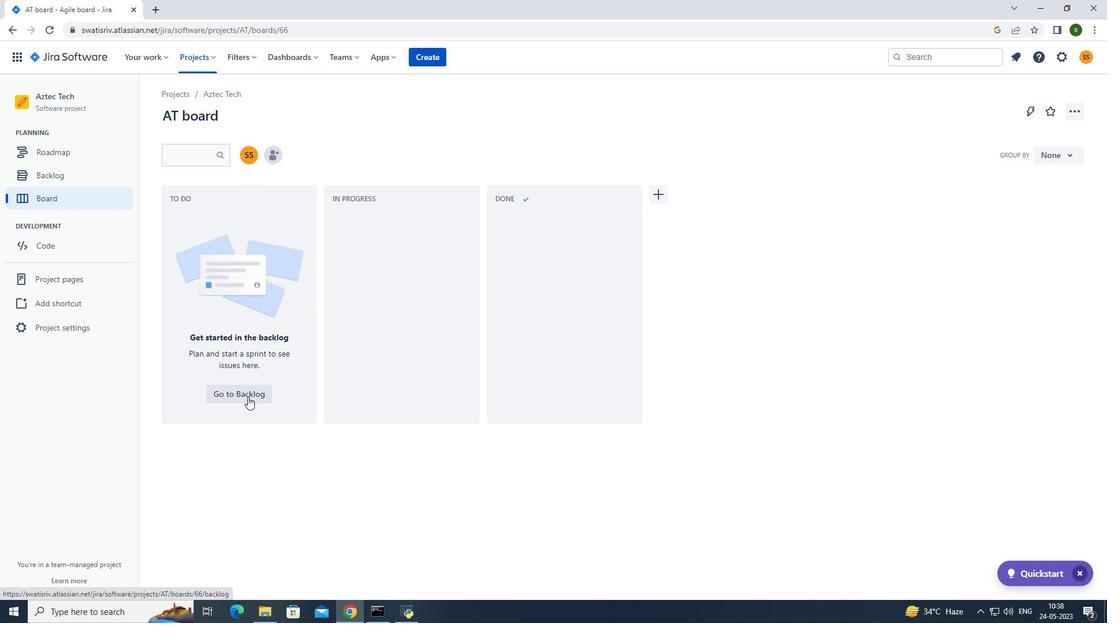 
Action: Mouse moved to (573, 398)
Screenshot: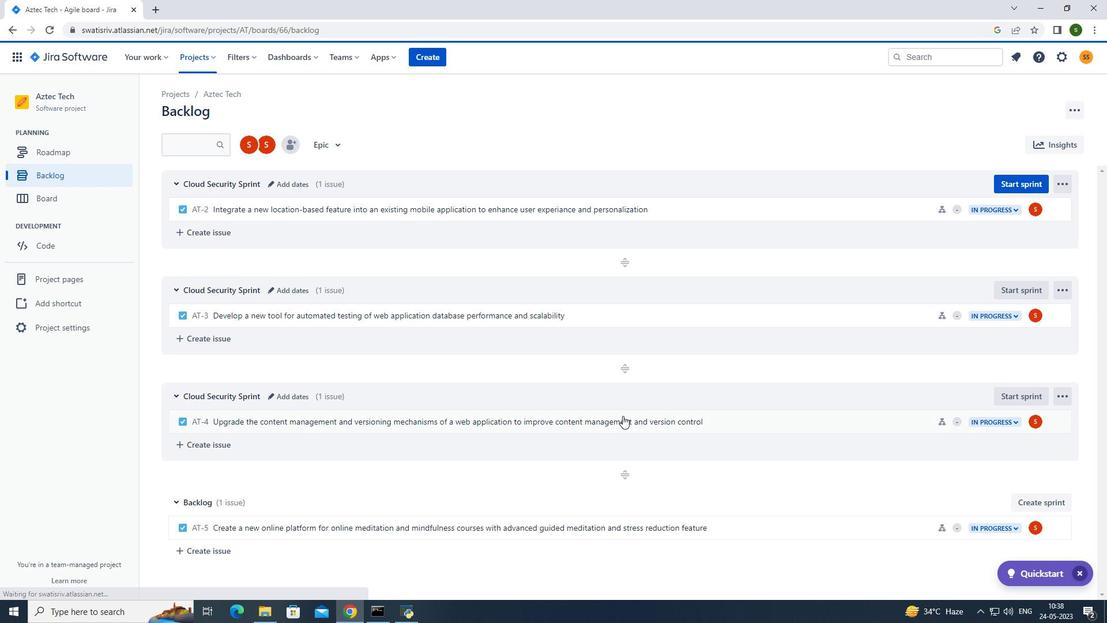 
Action: Mouse scrolled (573, 398) with delta (0, 0)
Screenshot: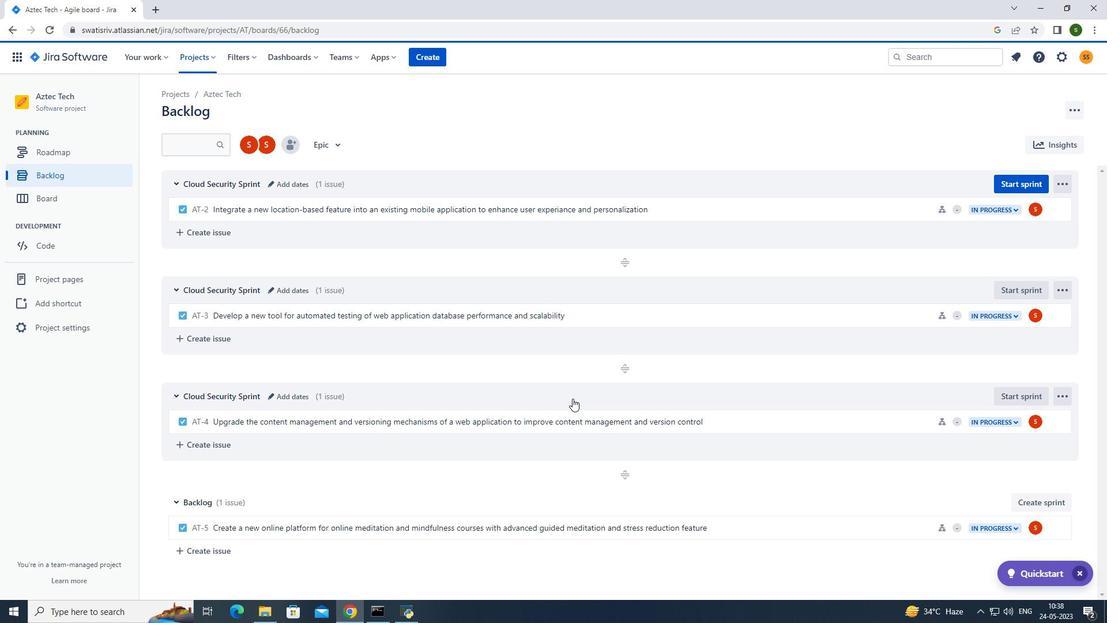 
Action: Mouse moved to (1054, 526)
Screenshot: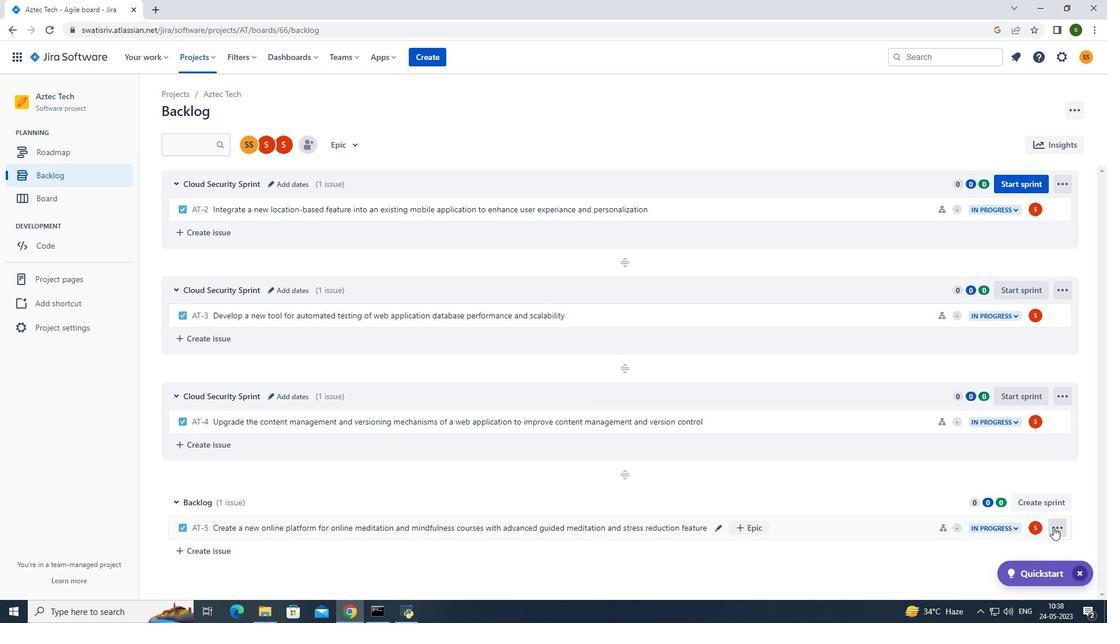 
Action: Mouse pressed left at (1054, 526)
Screenshot: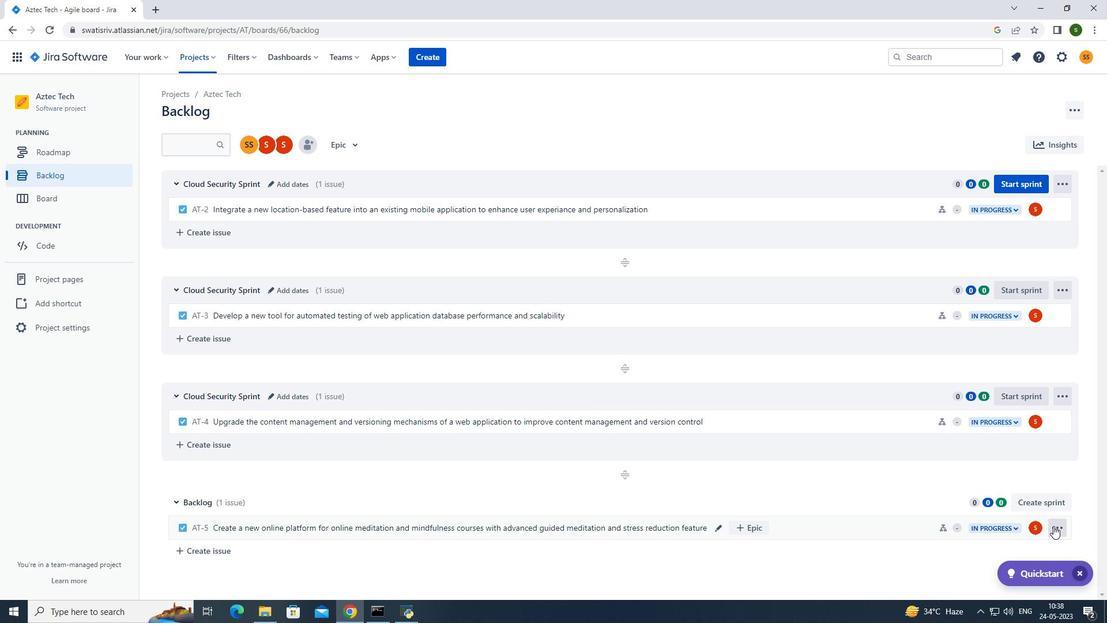 
Action: Mouse moved to (995, 462)
Screenshot: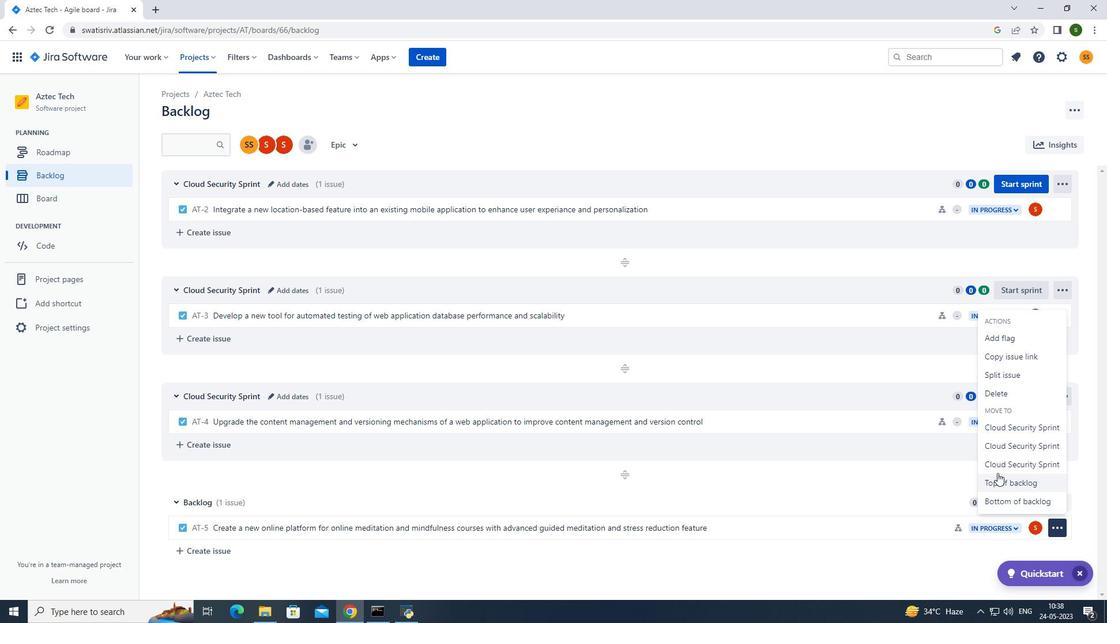 
Action: Mouse pressed left at (995, 462)
Screenshot: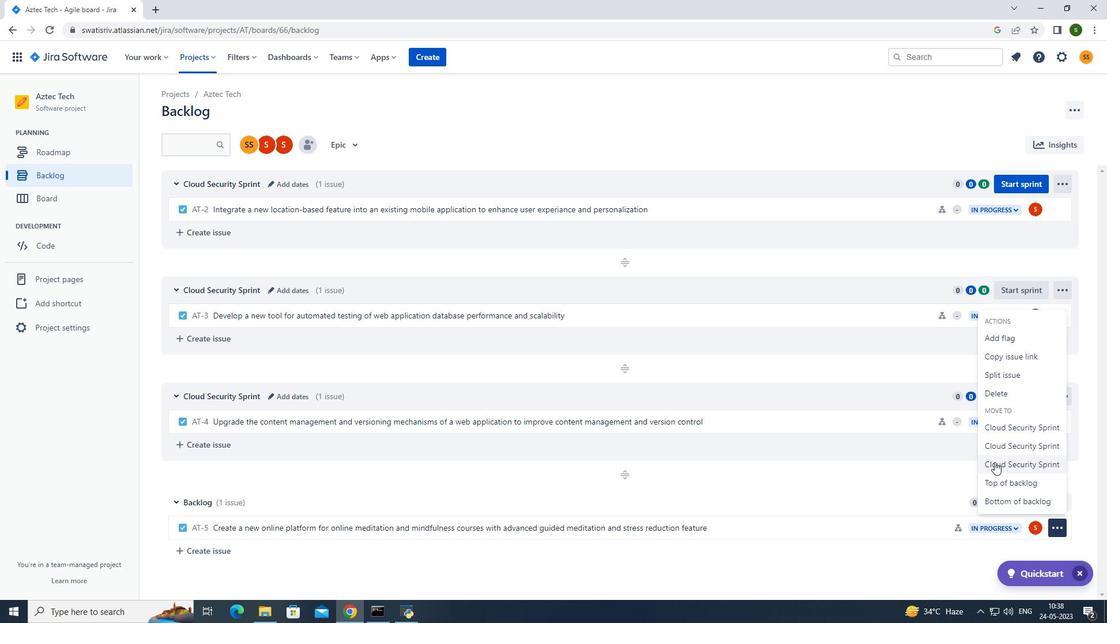 
Action: Mouse moved to (429, 135)
Screenshot: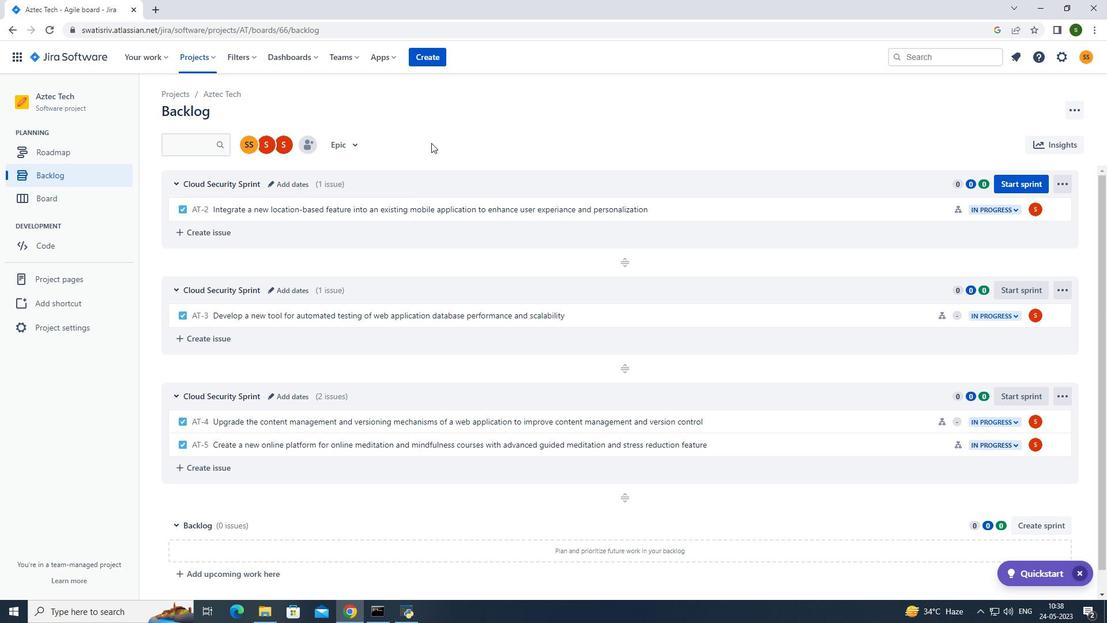 
